 Task: Find connections with filter location Mingguang with filter topic #sustainabilitywith filter profile language Potuguese with filter current company Infiniti Research Ltd. with filter school Swami Vivekananda Subharti University, Meerut with filter industry Services for Renewable Energy with filter service category Video Editing with filter keywords title Customer Service Manager
Action: Mouse moved to (321, 230)
Screenshot: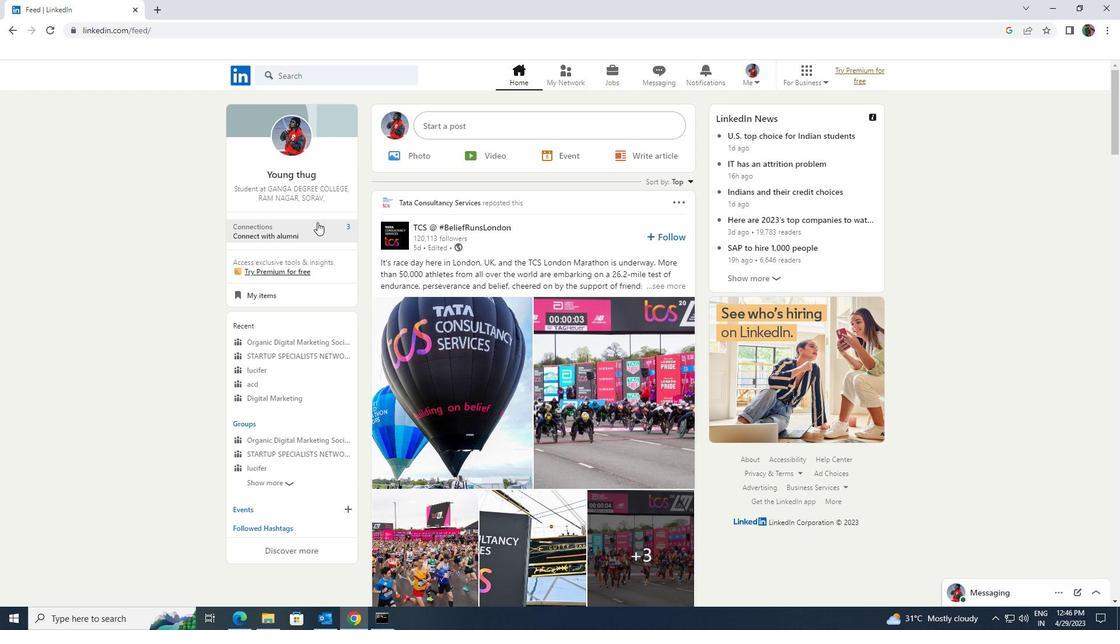 
Action: Mouse pressed left at (321, 230)
Screenshot: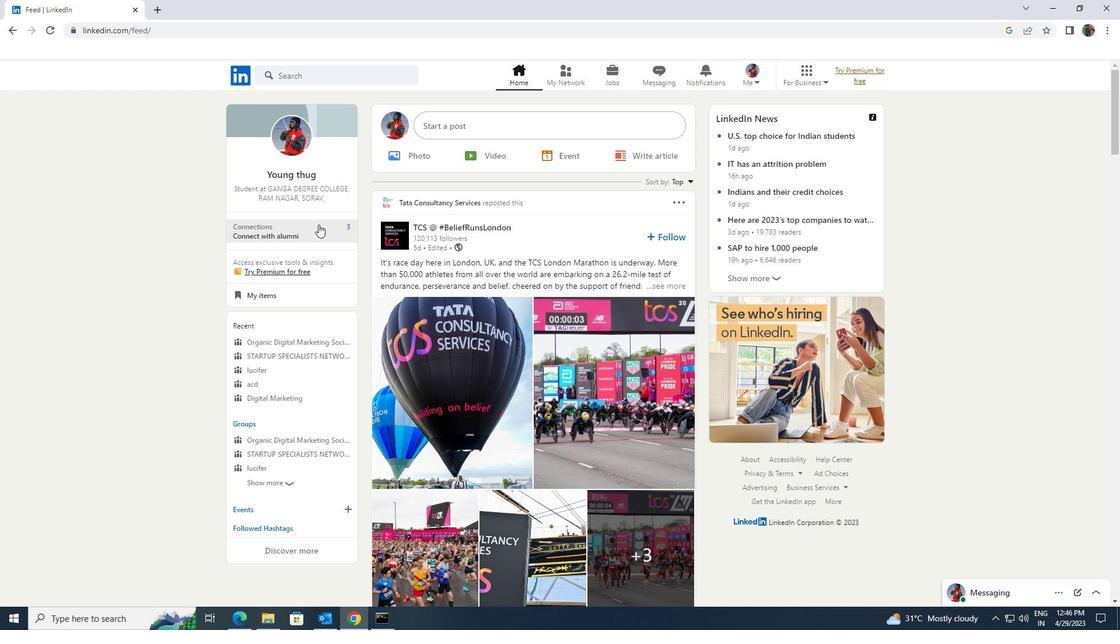 
Action: Mouse moved to (370, 134)
Screenshot: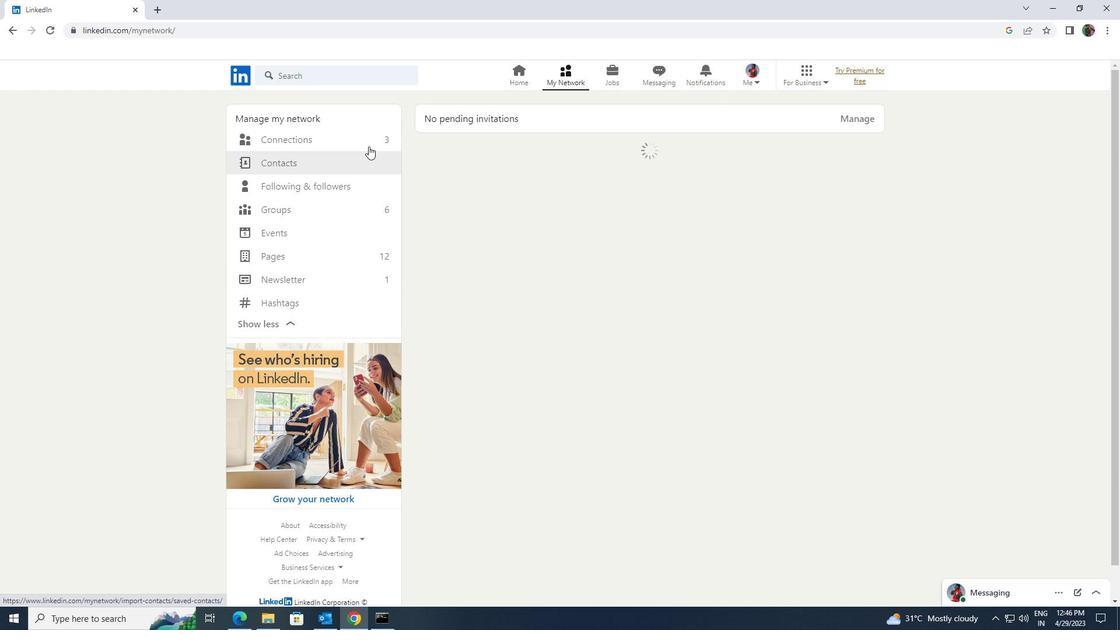 
Action: Mouse pressed left at (370, 134)
Screenshot: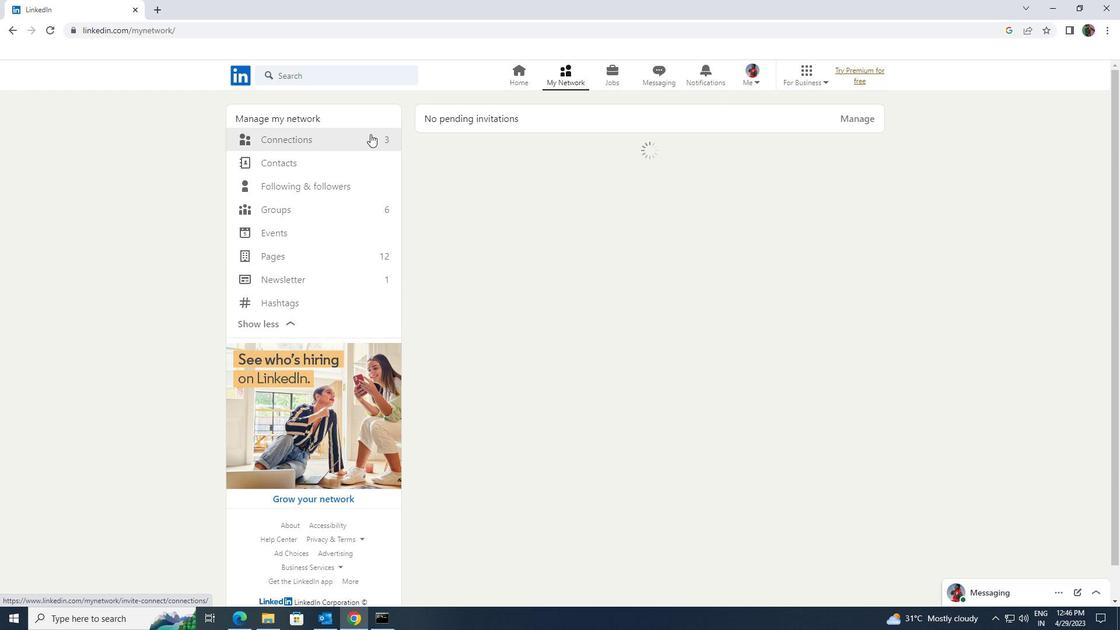 
Action: Mouse moved to (635, 141)
Screenshot: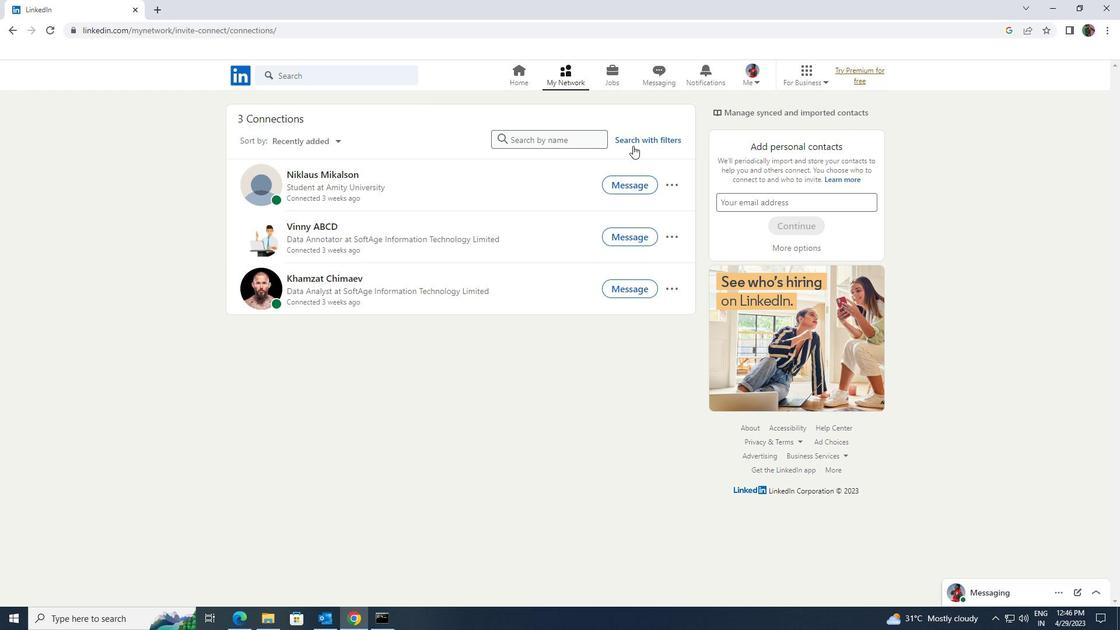 
Action: Mouse pressed left at (635, 141)
Screenshot: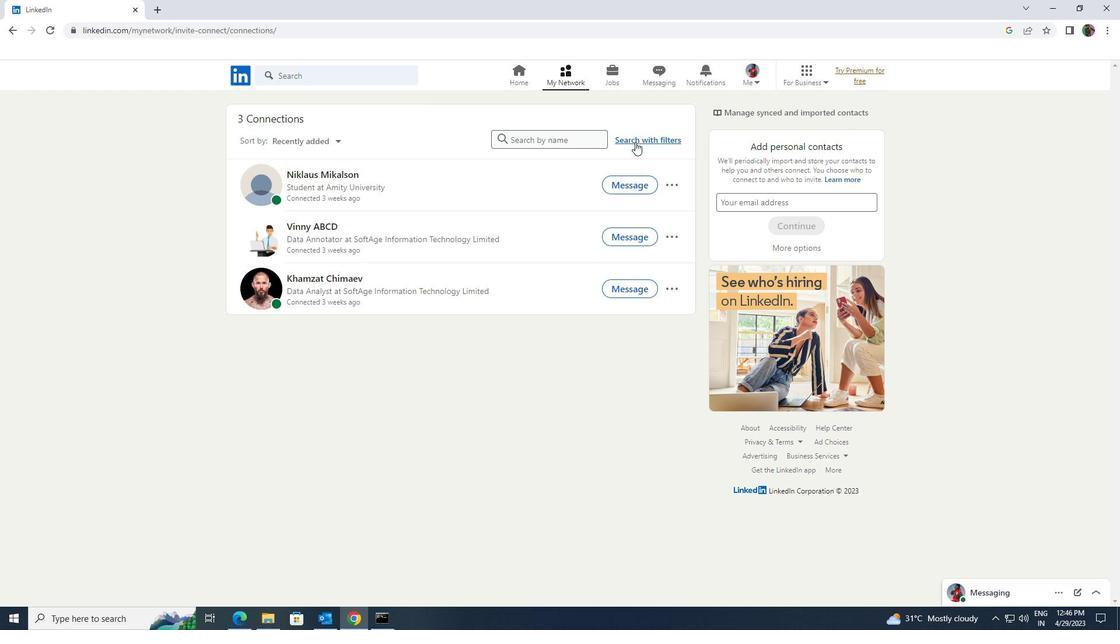 
Action: Mouse moved to (602, 110)
Screenshot: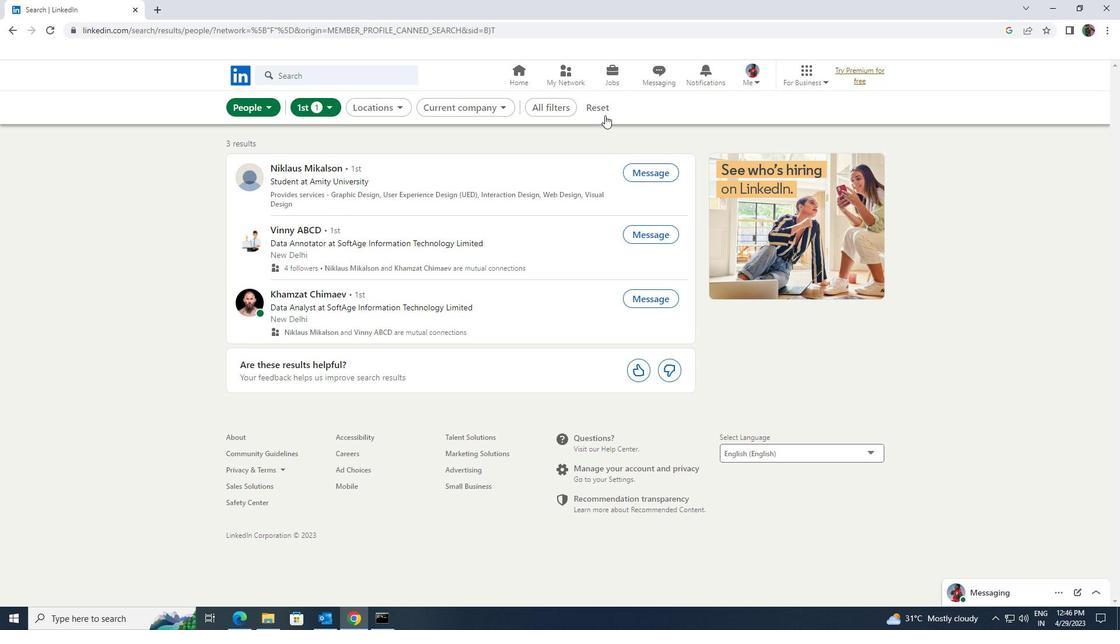 
Action: Mouse pressed left at (602, 110)
Screenshot: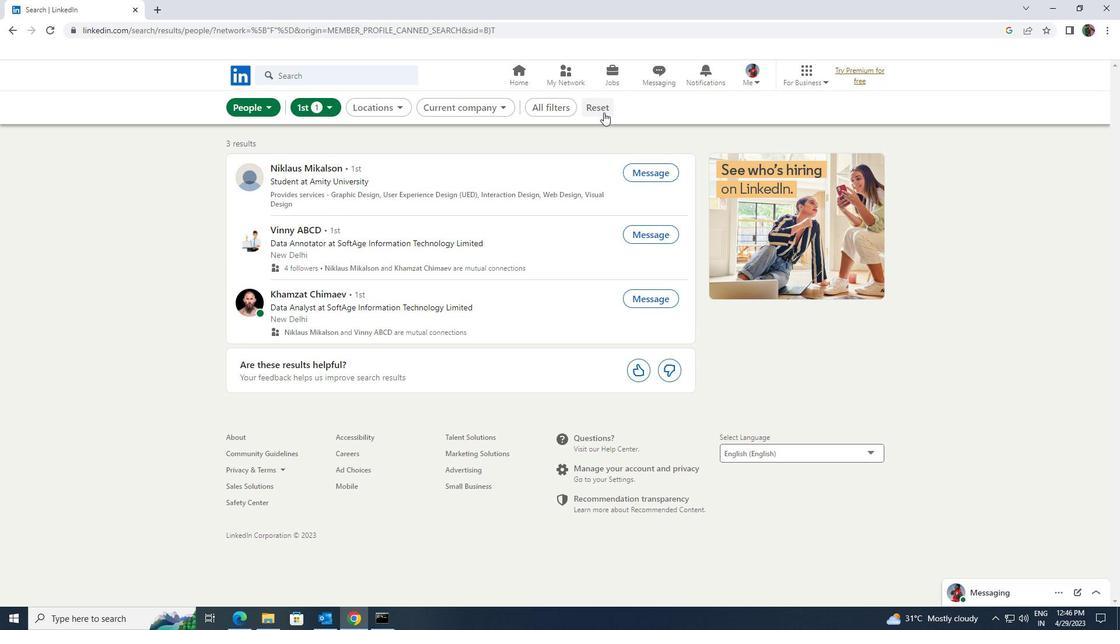 
Action: Mouse moved to (580, 106)
Screenshot: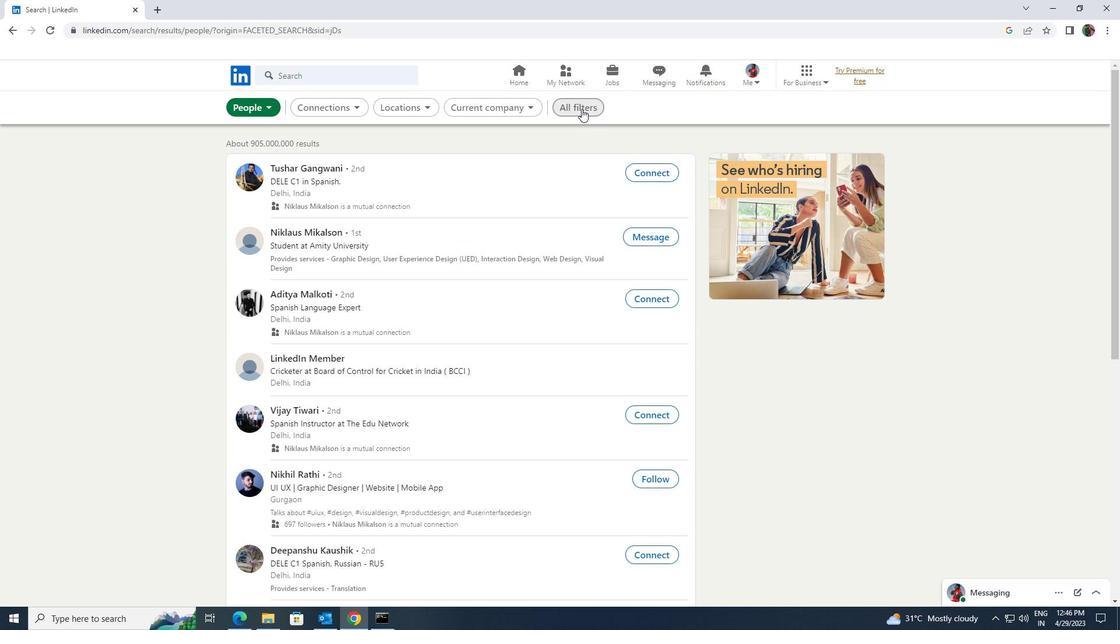 
Action: Mouse pressed left at (580, 106)
Screenshot: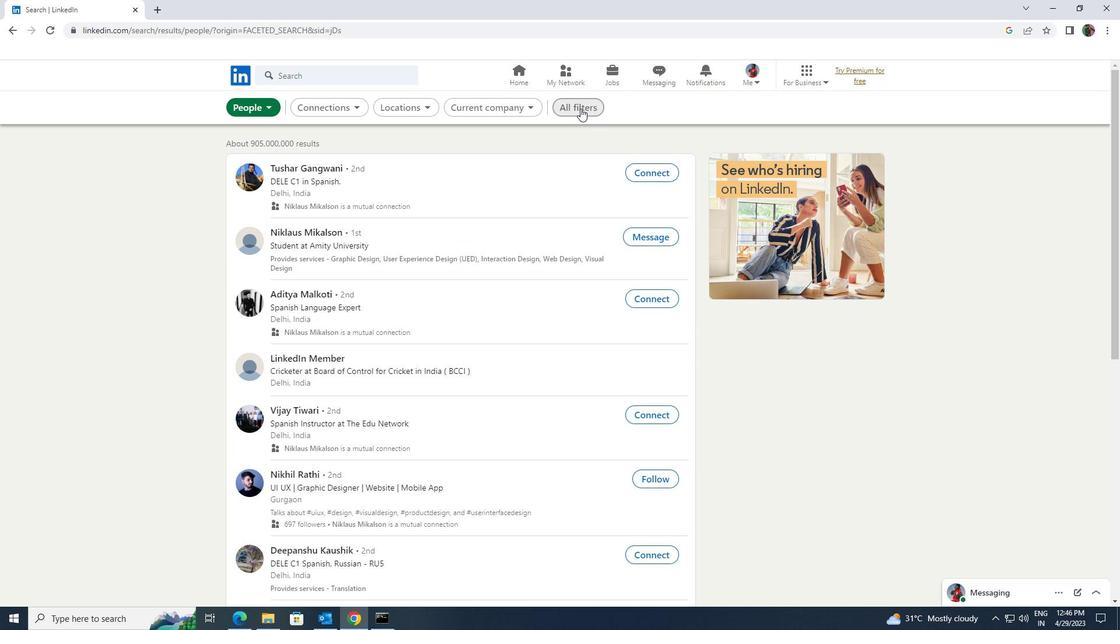 
Action: Mouse moved to (863, 387)
Screenshot: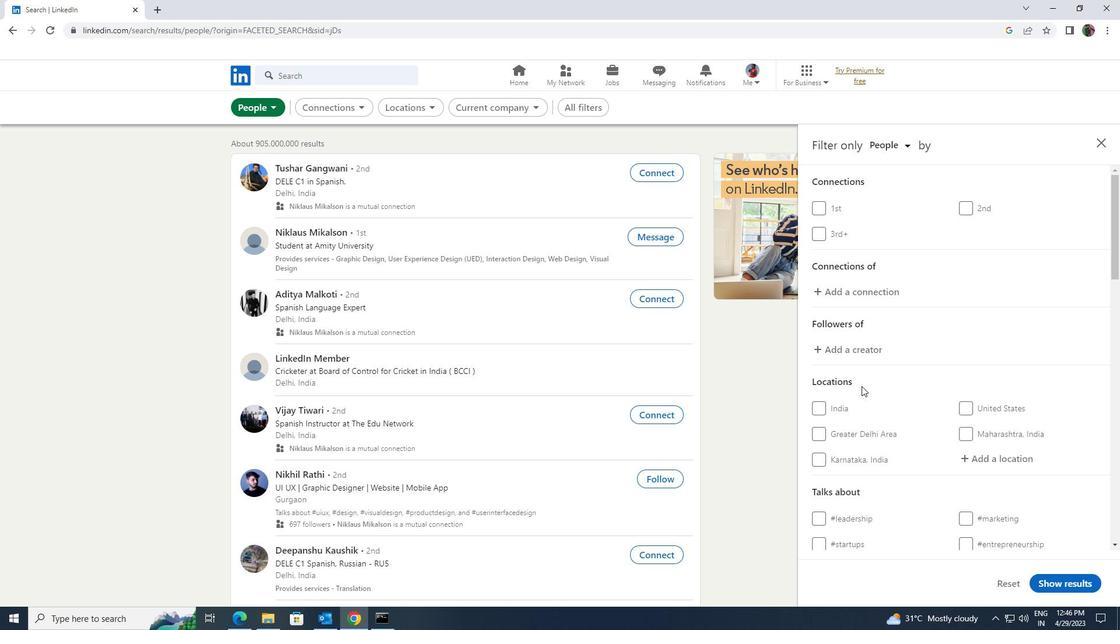 
Action: Mouse scrolled (863, 386) with delta (0, 0)
Screenshot: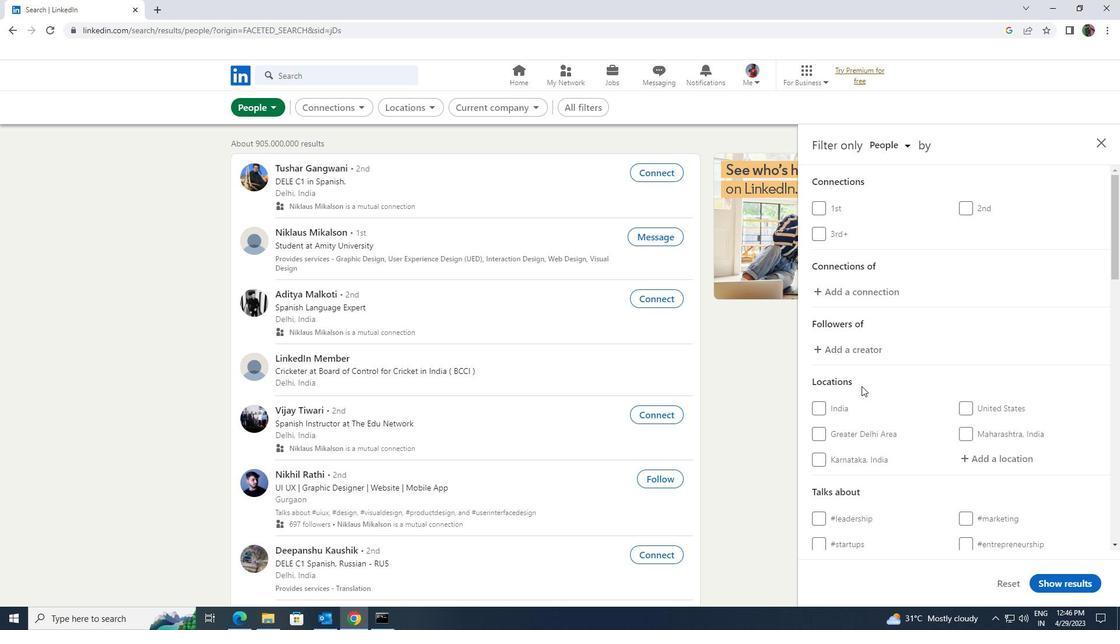 
Action: Mouse scrolled (863, 386) with delta (0, 0)
Screenshot: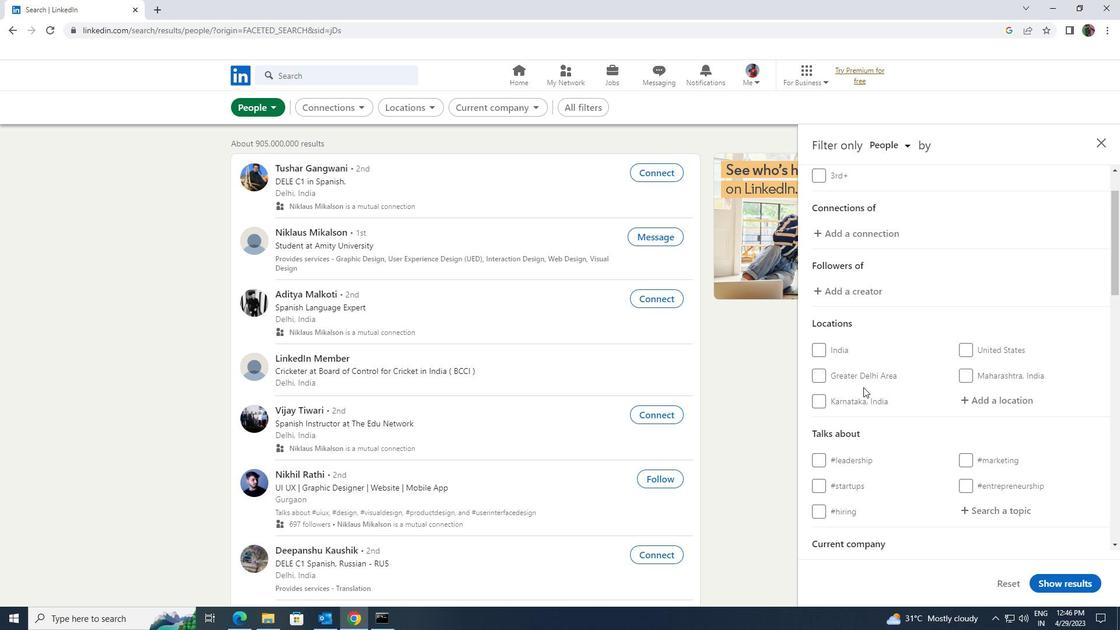
Action: Mouse moved to (975, 342)
Screenshot: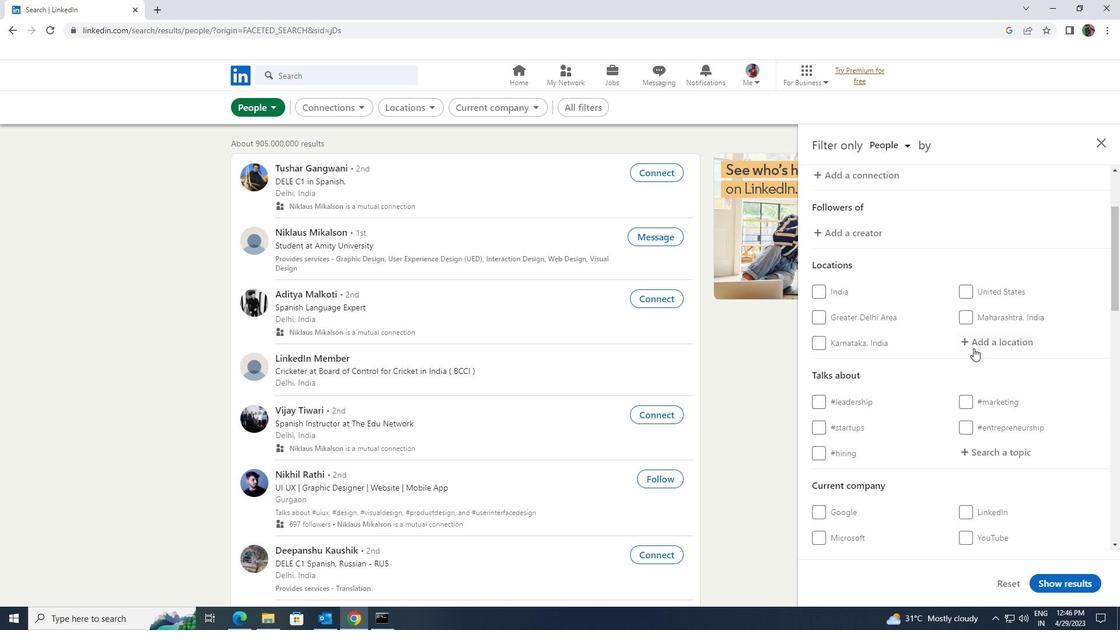 
Action: Mouse pressed left at (975, 342)
Screenshot: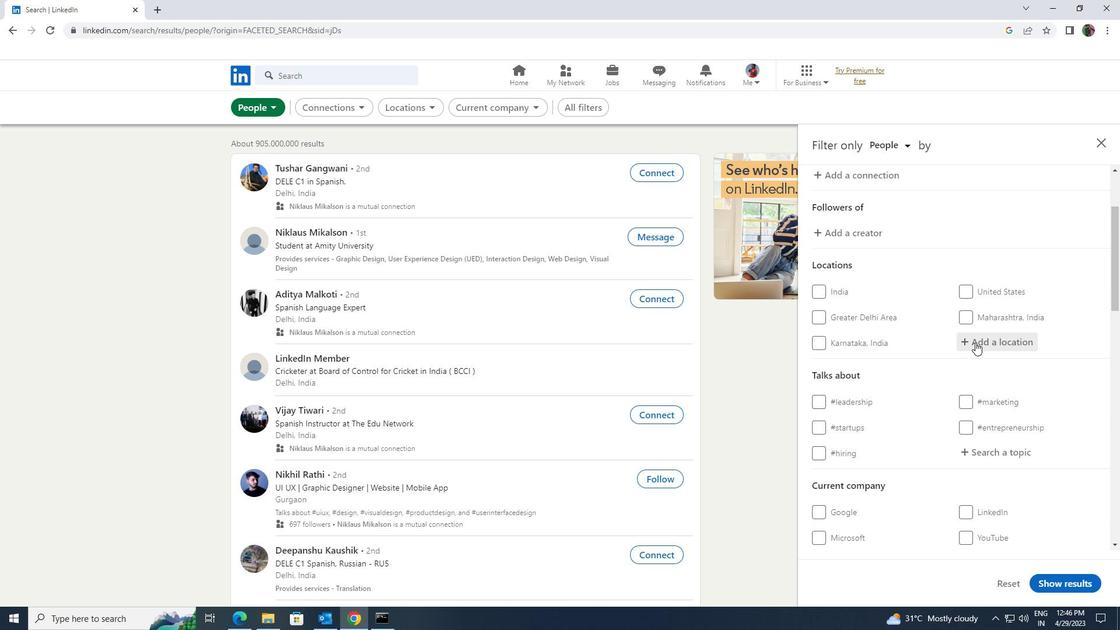 
Action: Key pressed <Key.shift>MINGGUANG
Screenshot: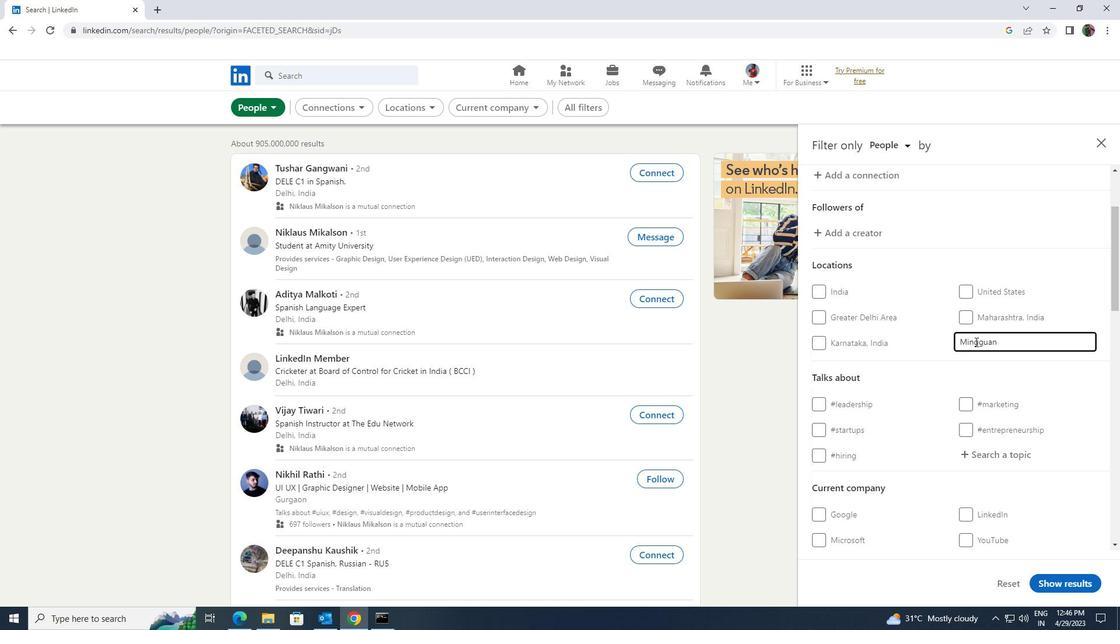 
Action: Mouse moved to (1016, 451)
Screenshot: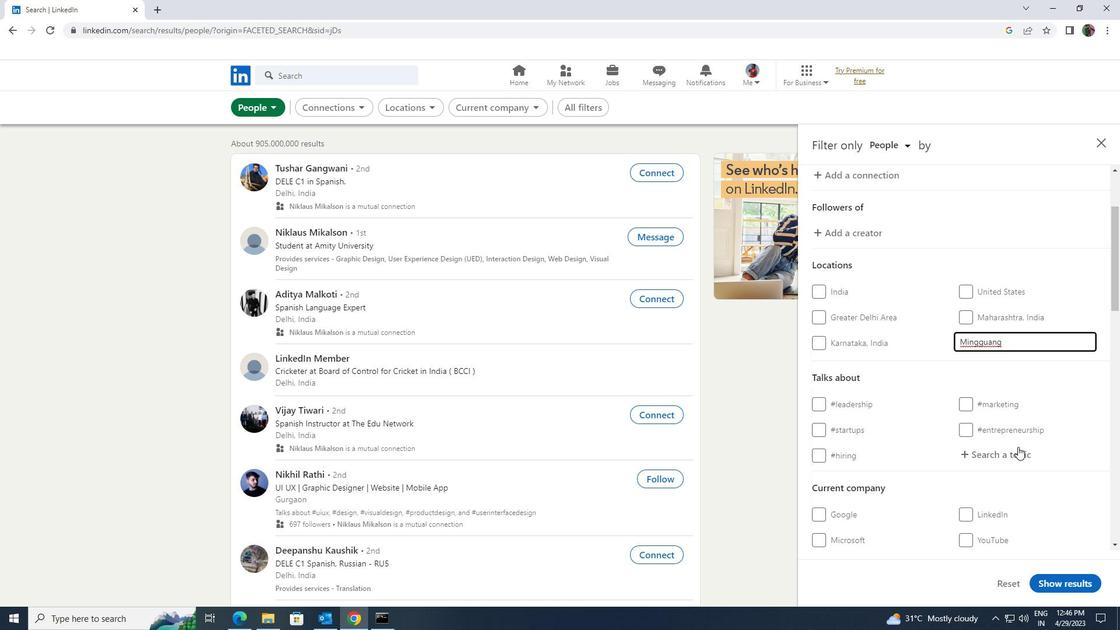 
Action: Mouse pressed left at (1016, 451)
Screenshot: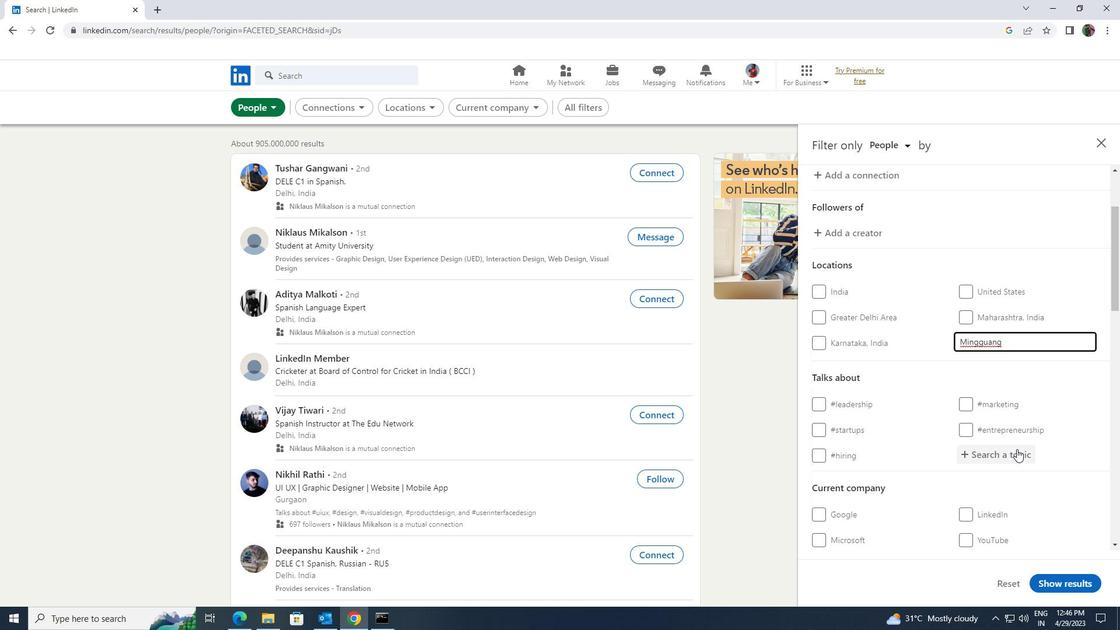 
Action: Key pressed <Key.shift>SUSTAI
Screenshot: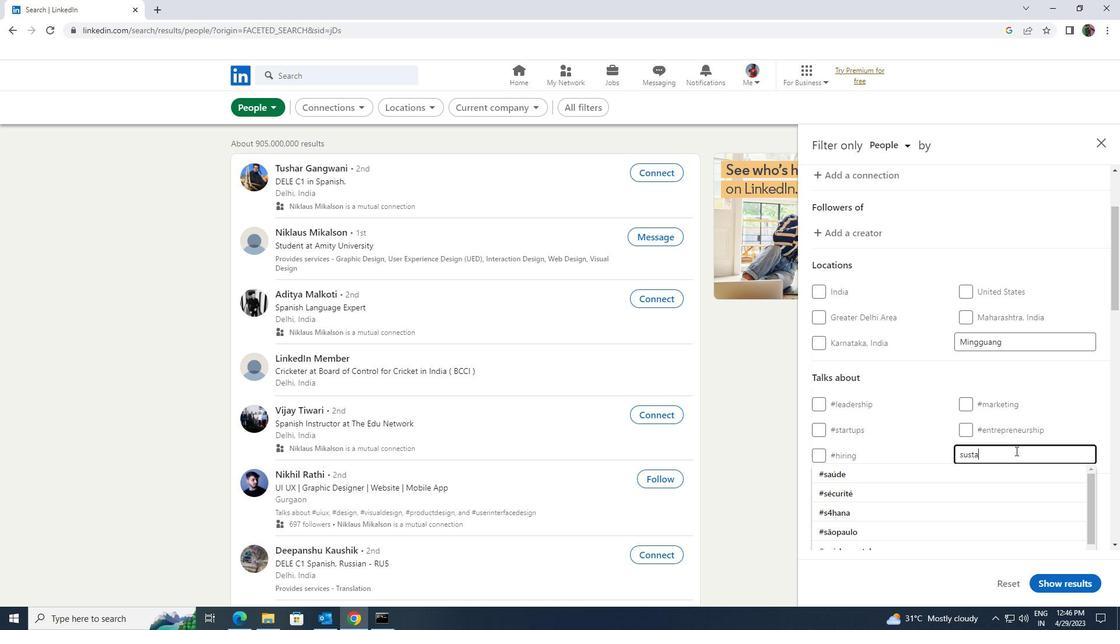 
Action: Mouse moved to (1003, 468)
Screenshot: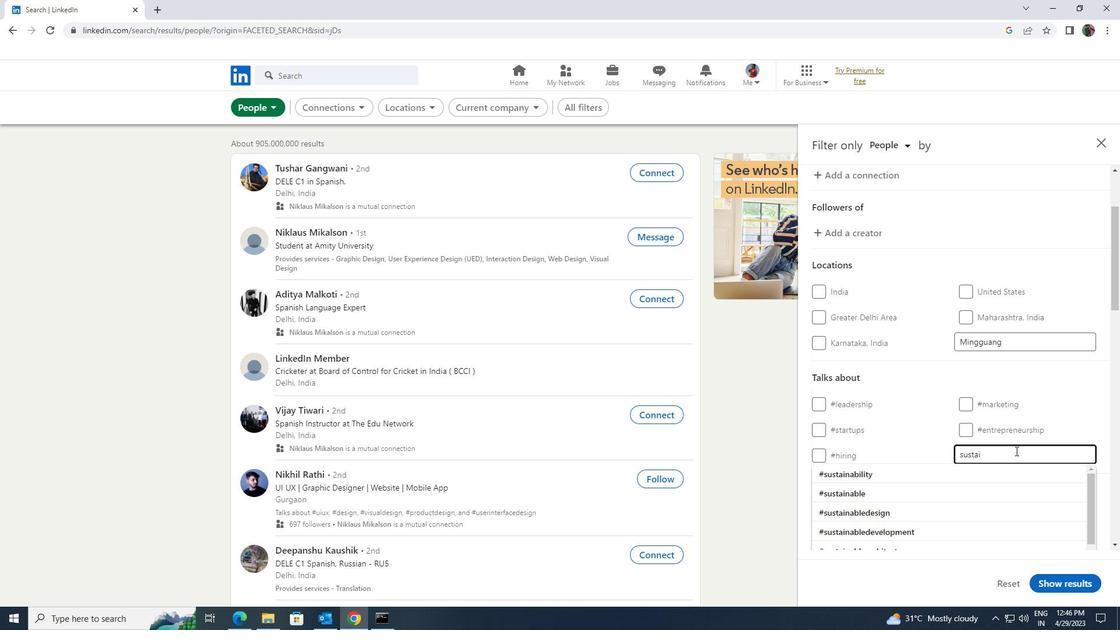 
Action: Mouse pressed left at (1003, 468)
Screenshot: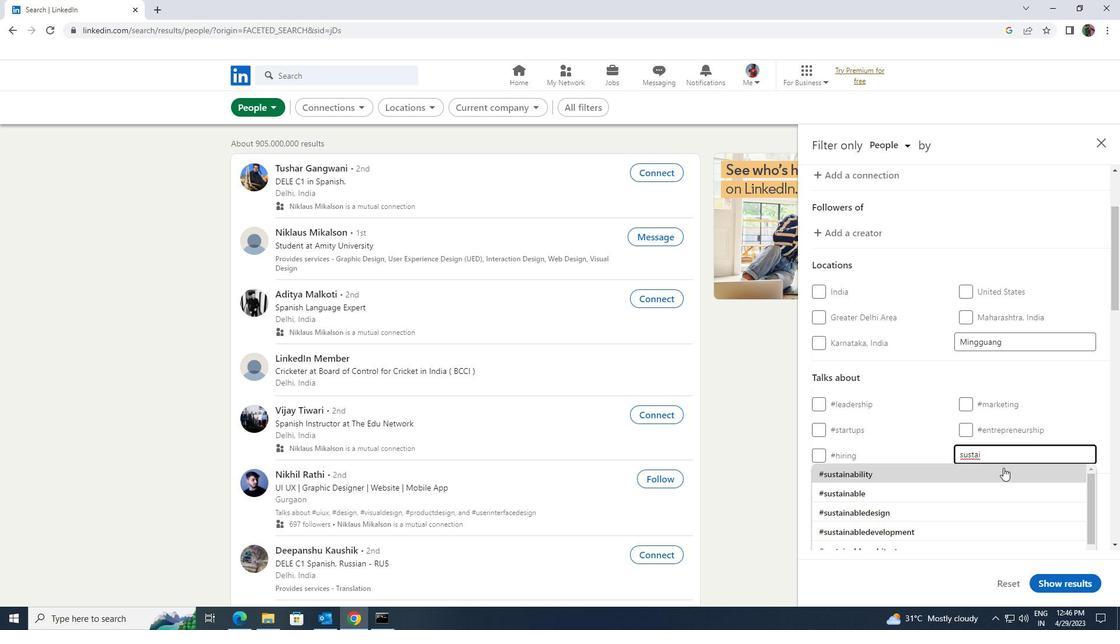 
Action: Mouse scrolled (1003, 467) with delta (0, 0)
Screenshot: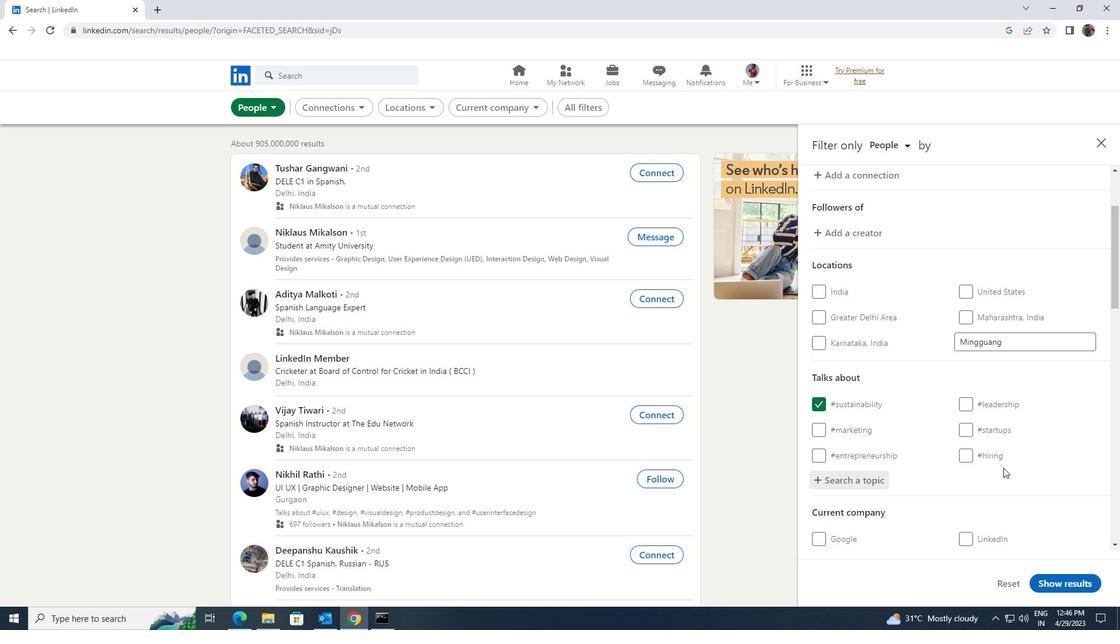 
Action: Mouse scrolled (1003, 467) with delta (0, 0)
Screenshot: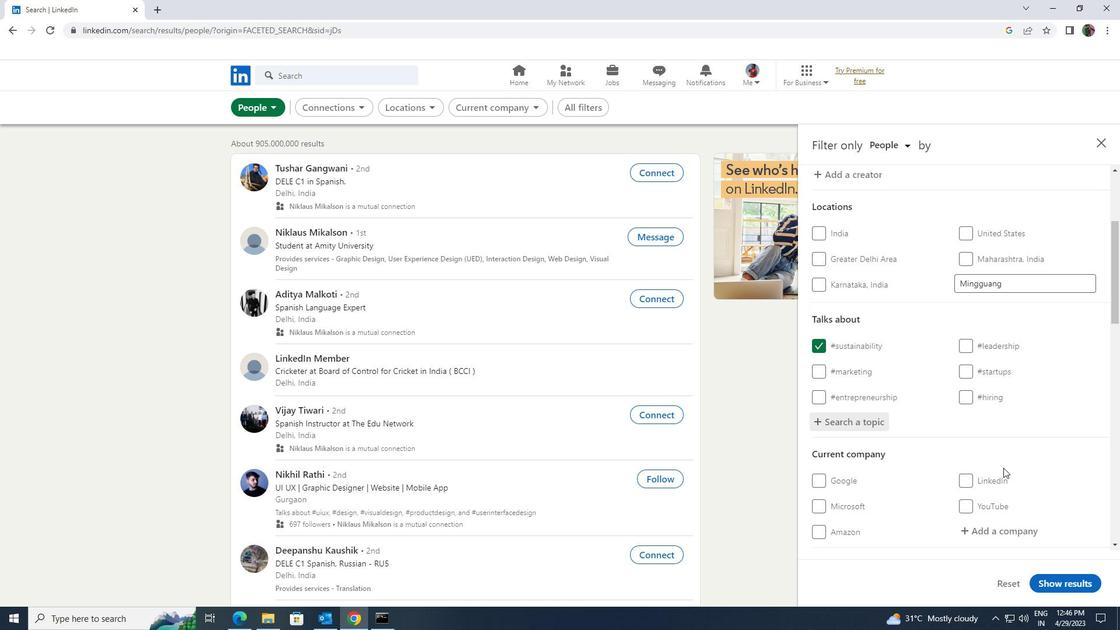 
Action: Mouse scrolled (1003, 467) with delta (0, 0)
Screenshot: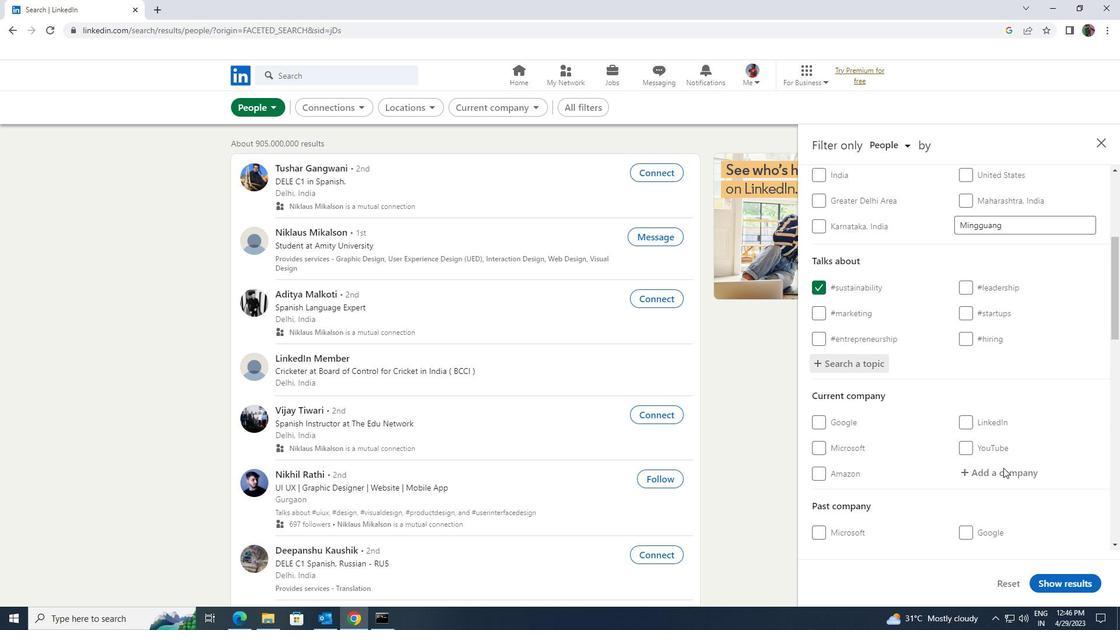 
Action: Mouse scrolled (1003, 467) with delta (0, 0)
Screenshot: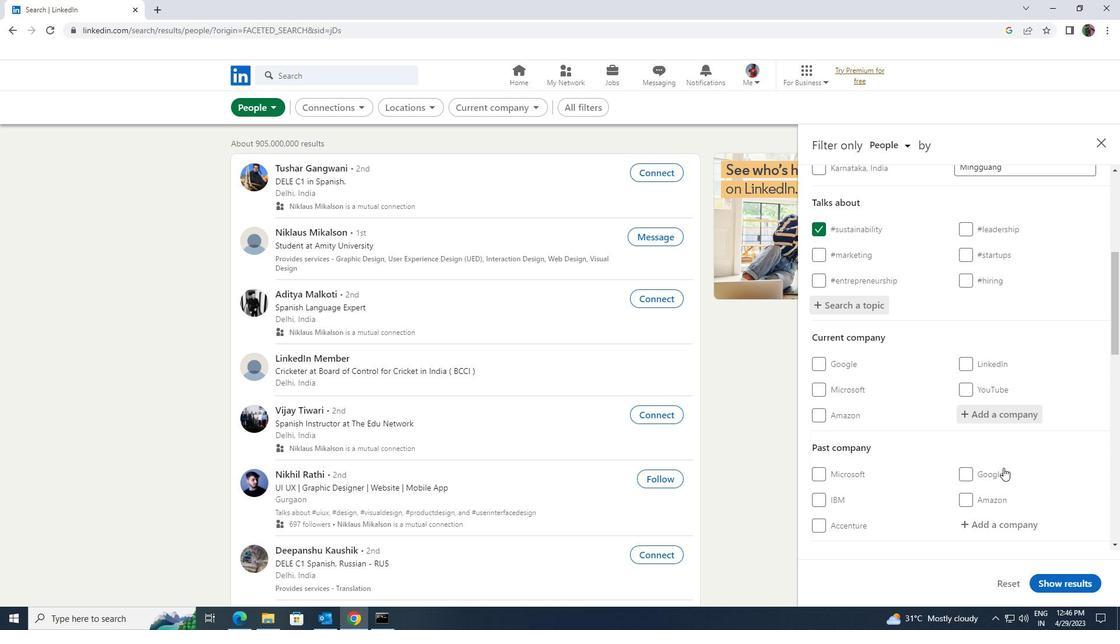 
Action: Mouse moved to (1003, 468)
Screenshot: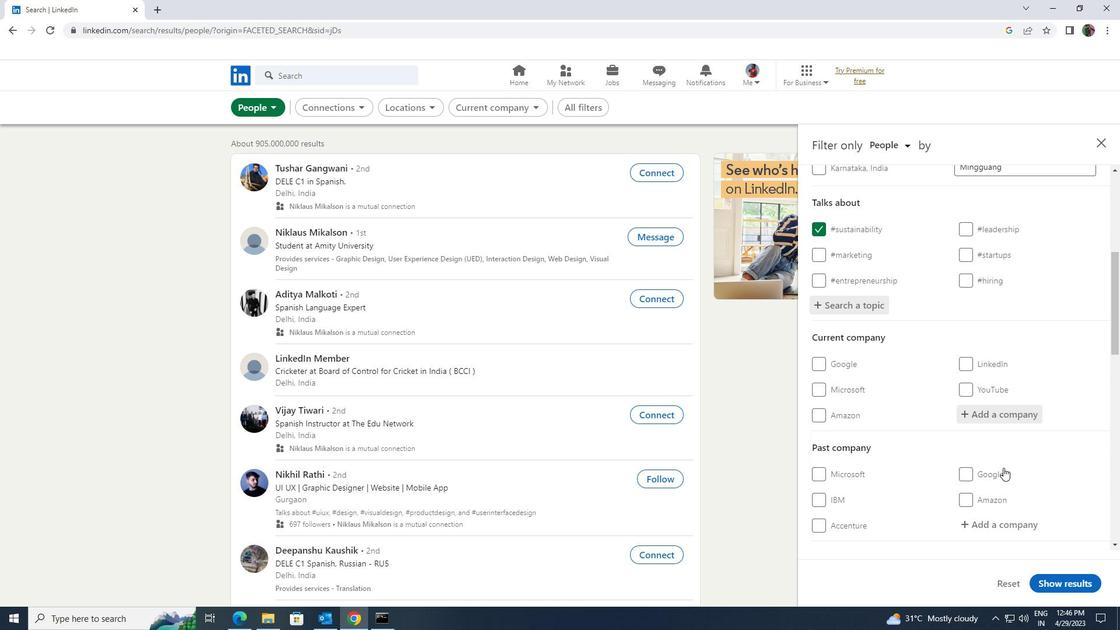 
Action: Mouse scrolled (1003, 467) with delta (0, 0)
Screenshot: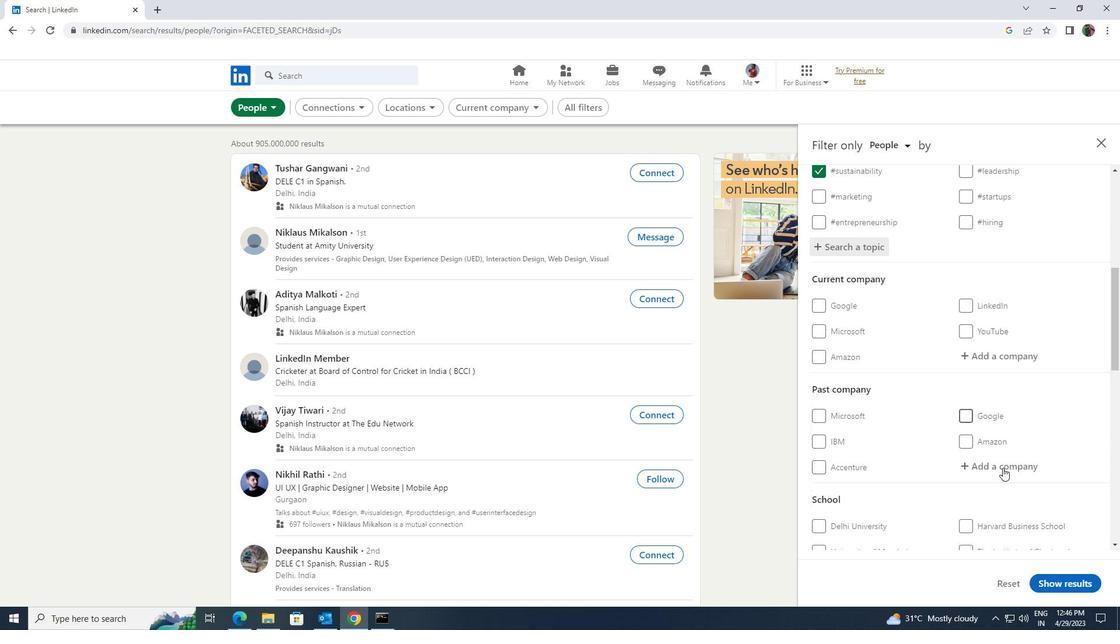 
Action: Mouse scrolled (1003, 467) with delta (0, 0)
Screenshot: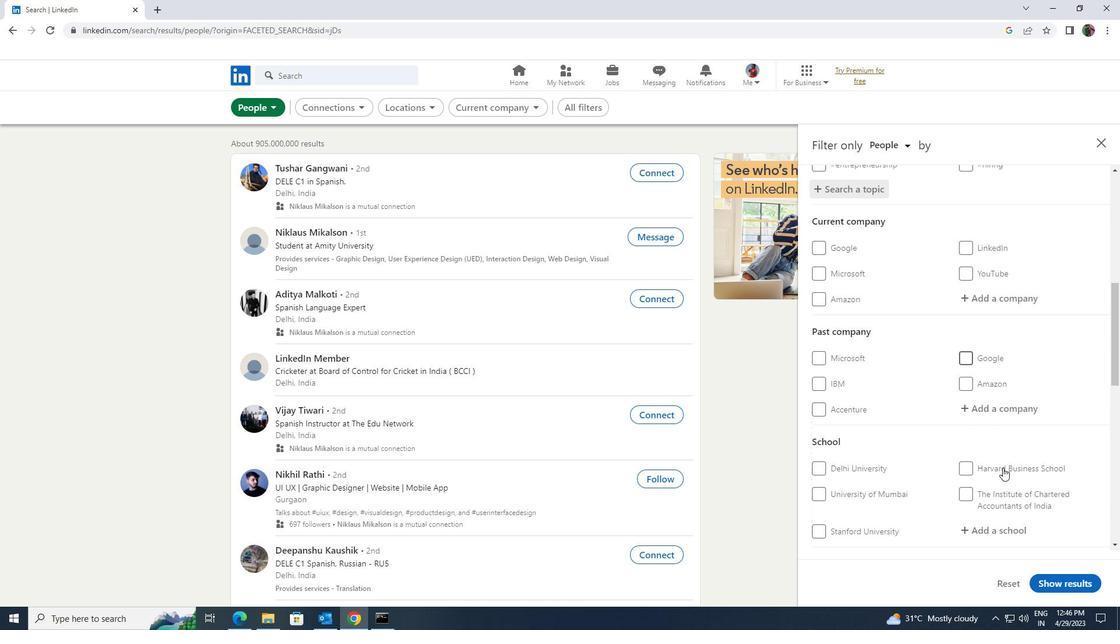 
Action: Mouse moved to (1002, 468)
Screenshot: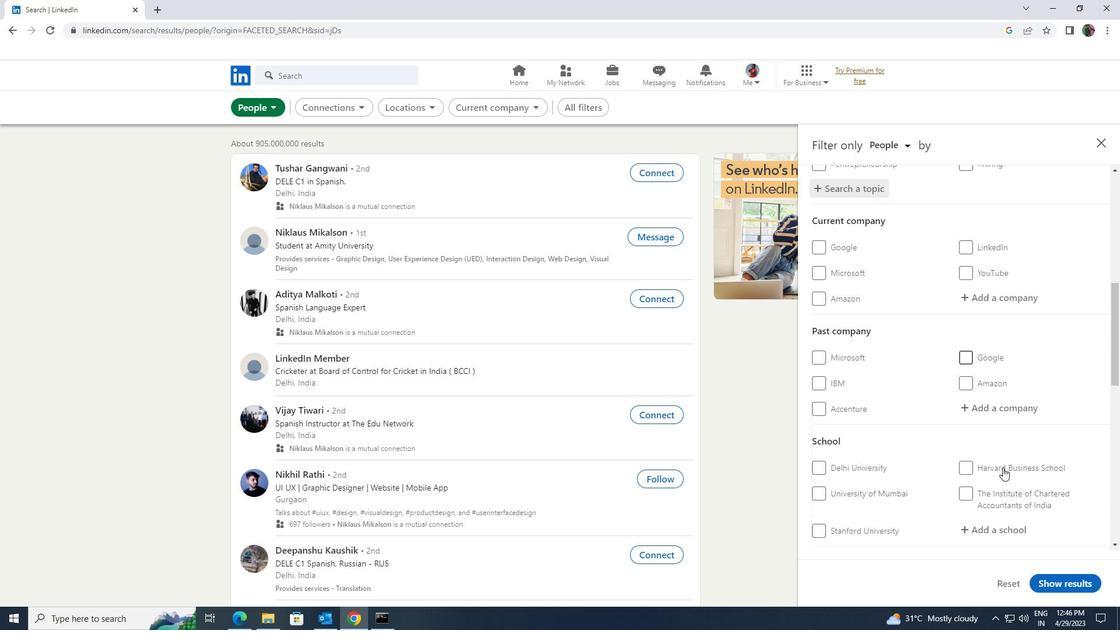 
Action: Mouse scrolled (1002, 468) with delta (0, 0)
Screenshot: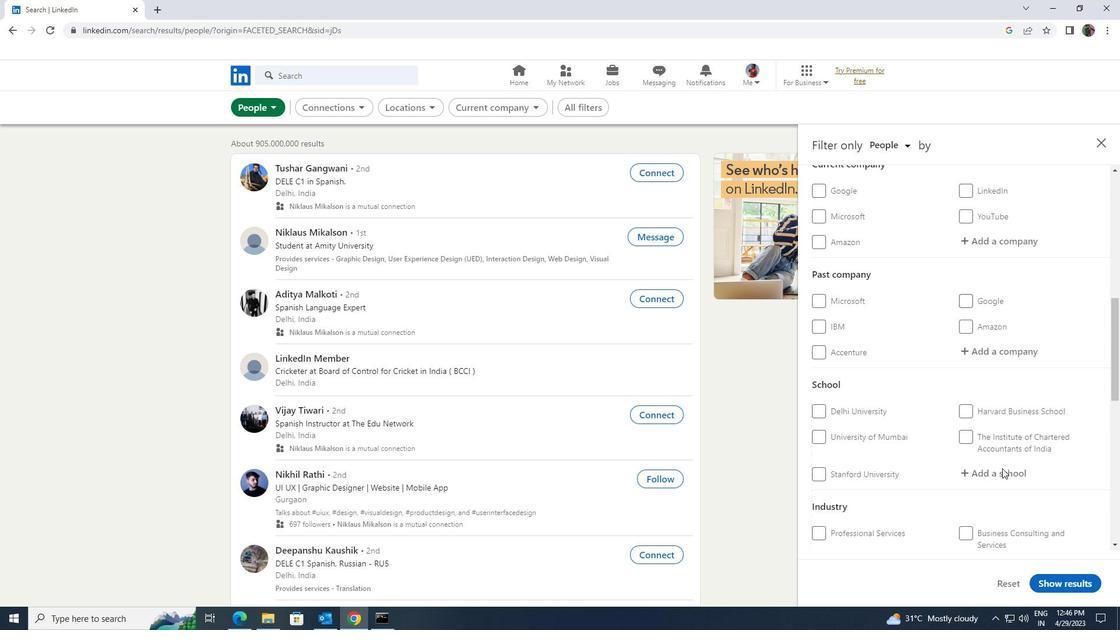 
Action: Mouse scrolled (1002, 468) with delta (0, 0)
Screenshot: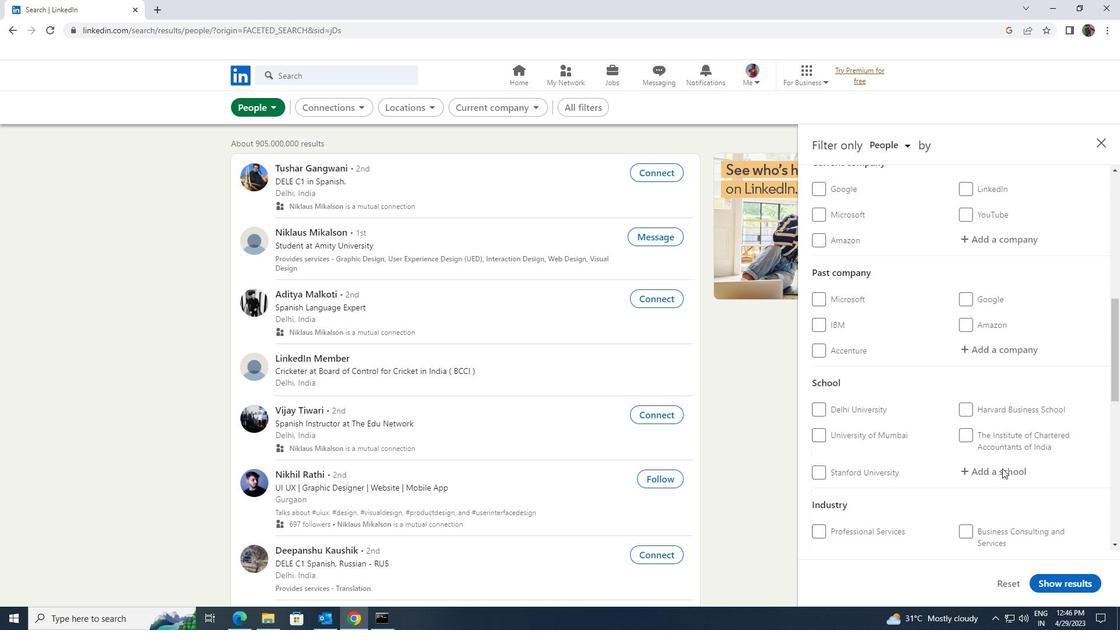 
Action: Mouse moved to (1001, 469)
Screenshot: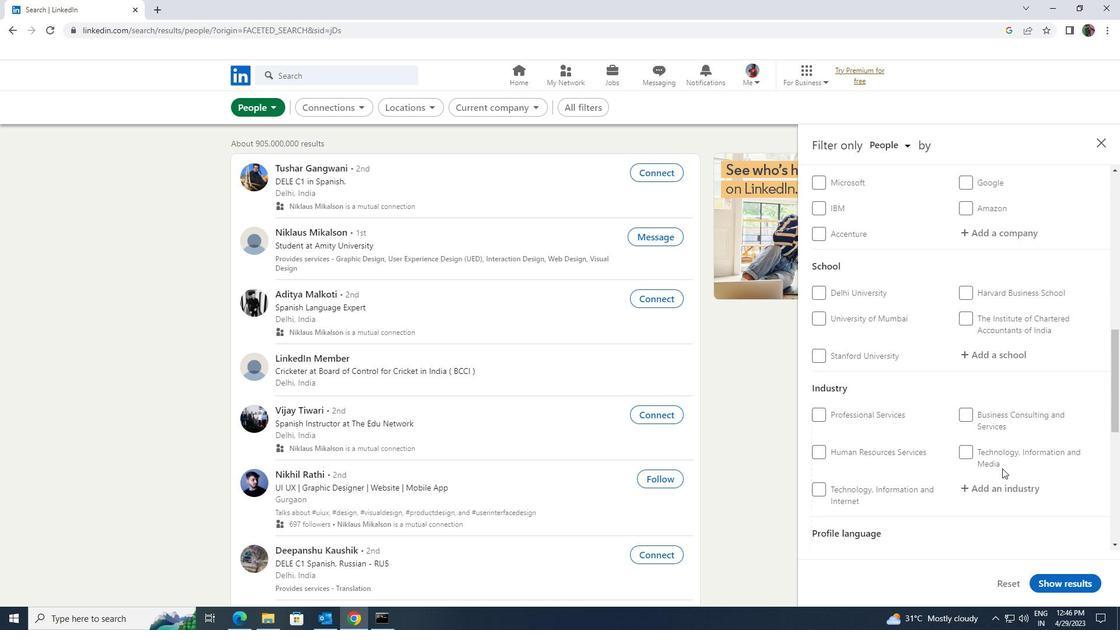 
Action: Mouse scrolled (1001, 469) with delta (0, 0)
Screenshot: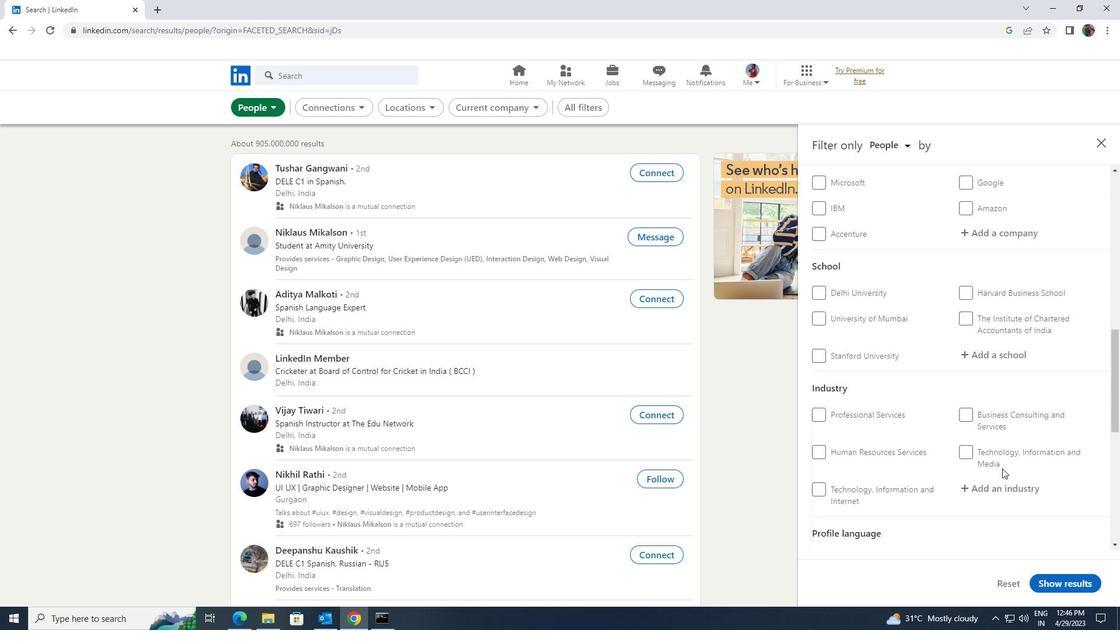 
Action: Mouse scrolled (1001, 469) with delta (0, 0)
Screenshot: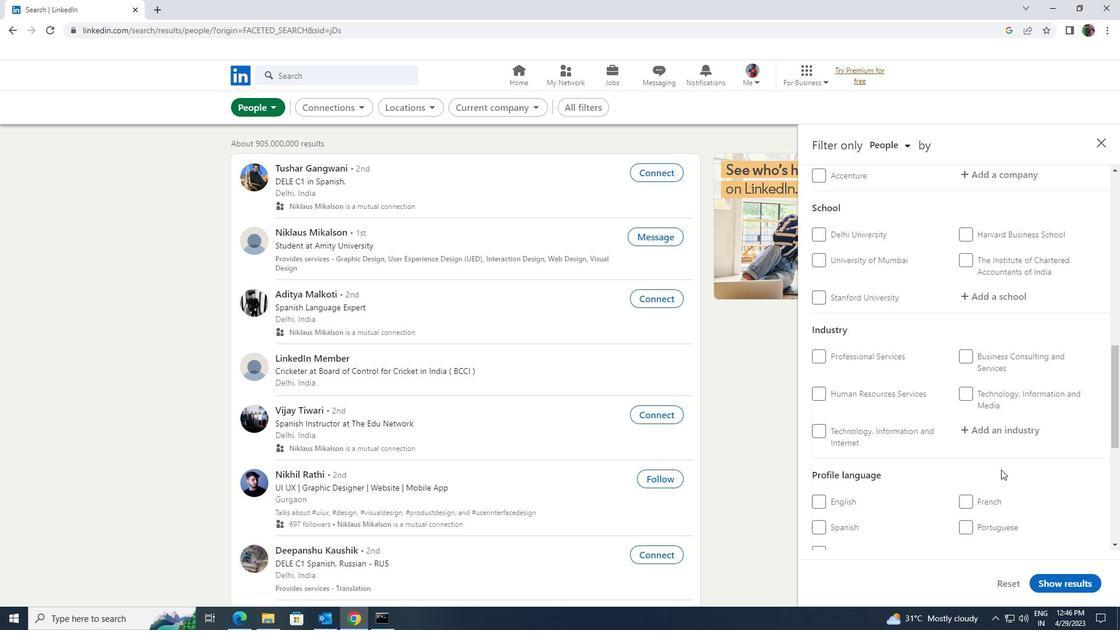 
Action: Mouse scrolled (1001, 469) with delta (0, 0)
Screenshot: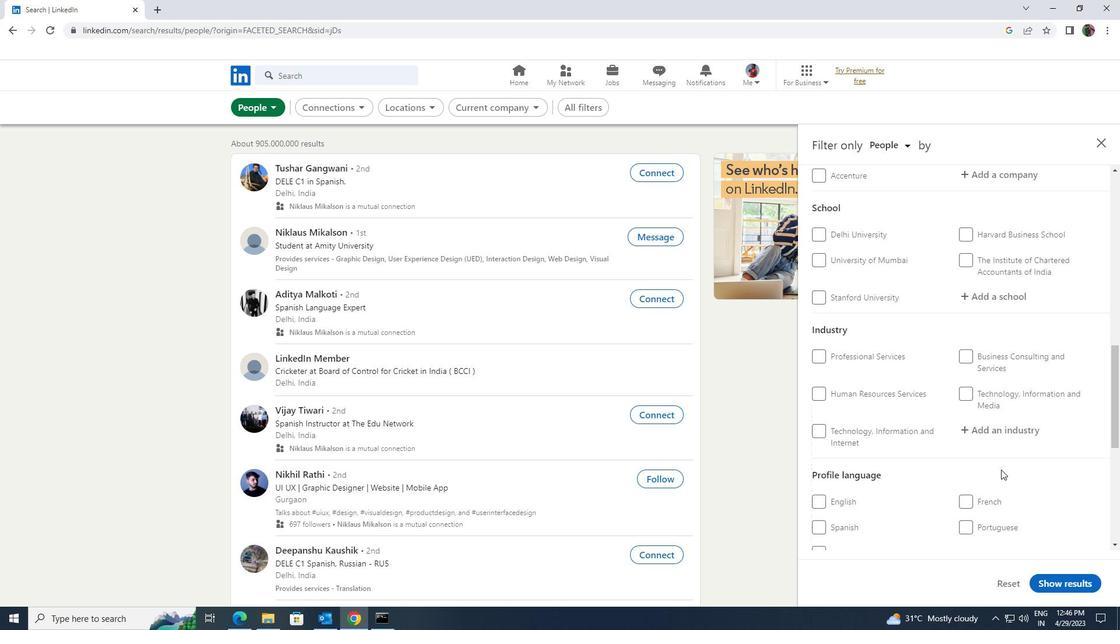 
Action: Mouse moved to (965, 417)
Screenshot: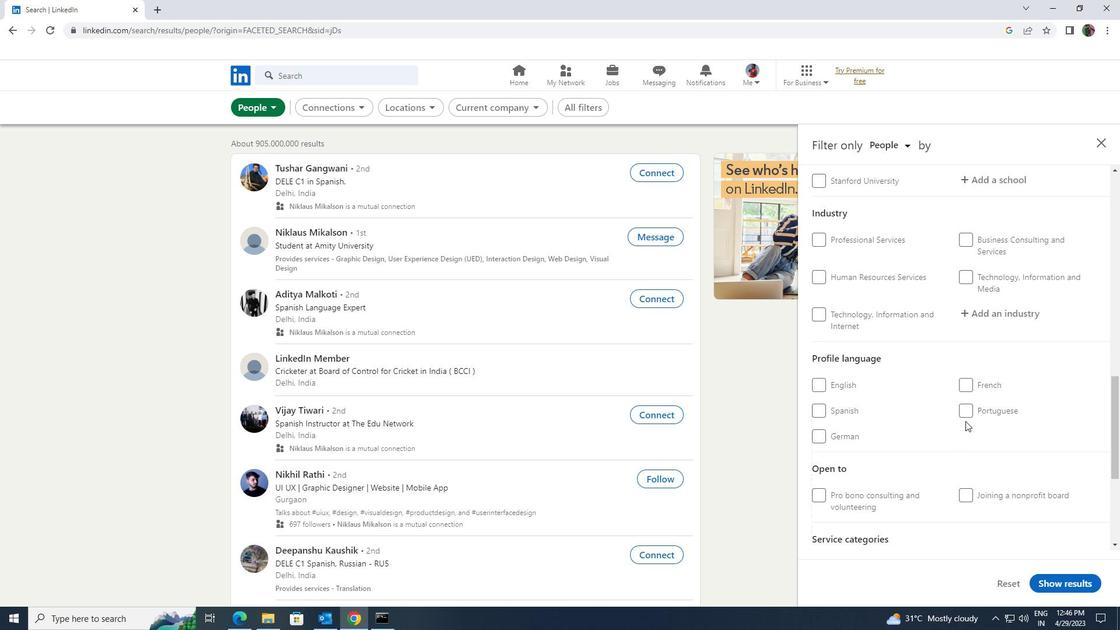 
Action: Mouse pressed left at (965, 417)
Screenshot: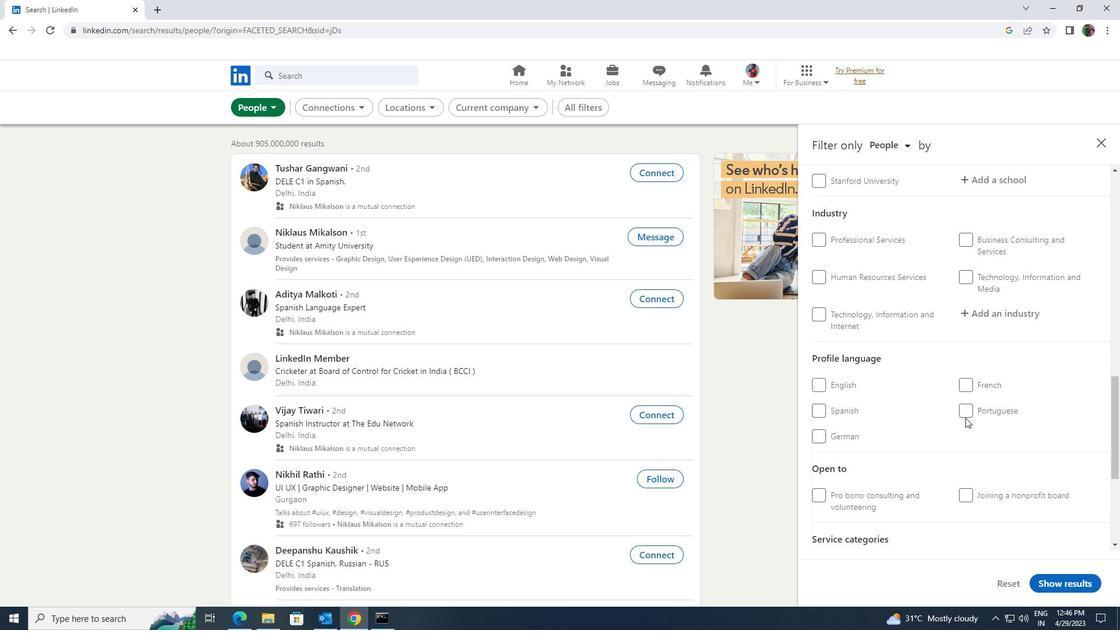 
Action: Mouse moved to (966, 411)
Screenshot: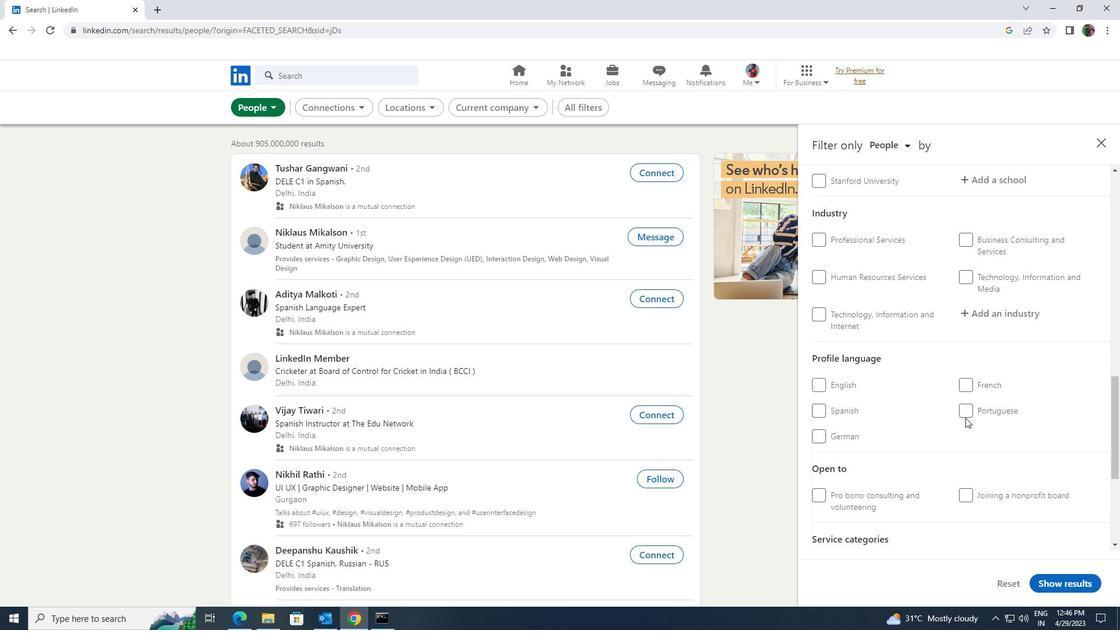 
Action: Mouse pressed left at (966, 411)
Screenshot: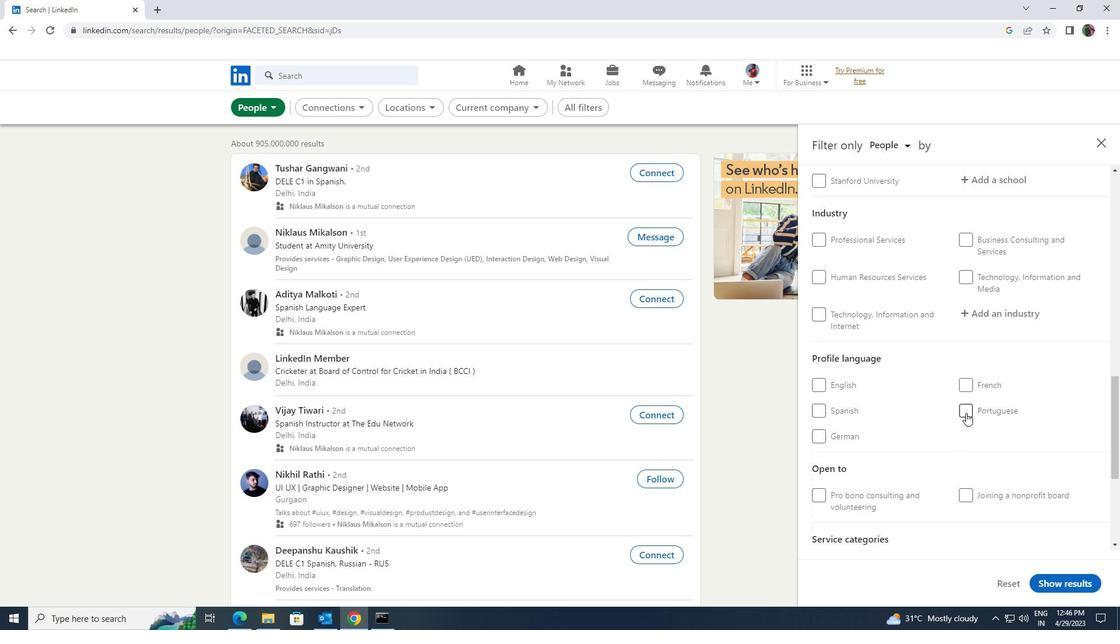 
Action: Mouse scrolled (966, 412) with delta (0, 0)
Screenshot: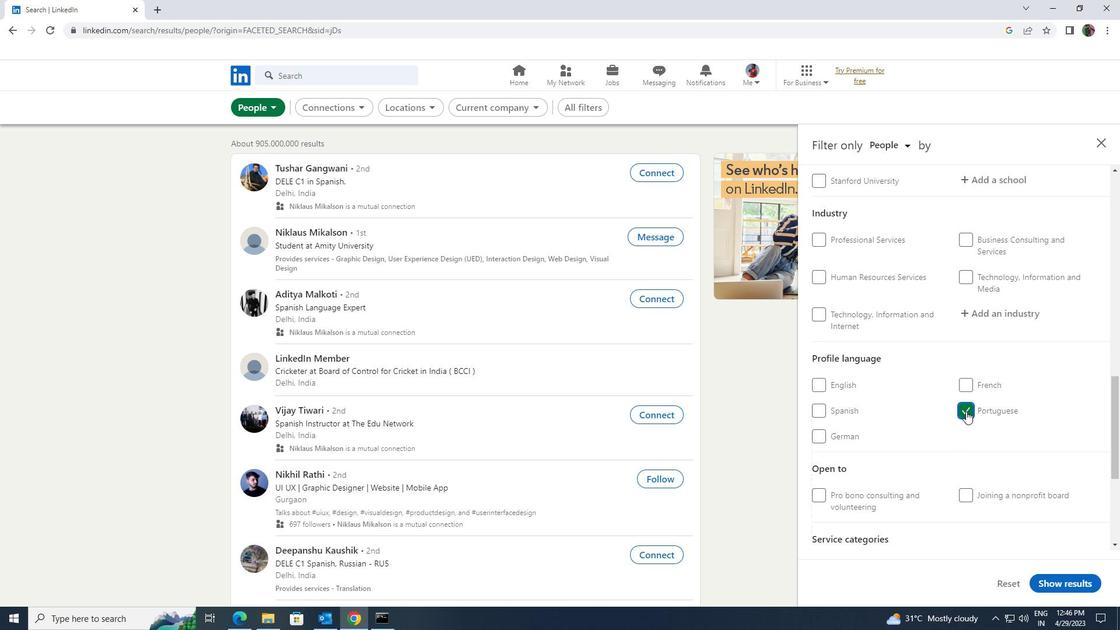 
Action: Mouse scrolled (966, 412) with delta (0, 0)
Screenshot: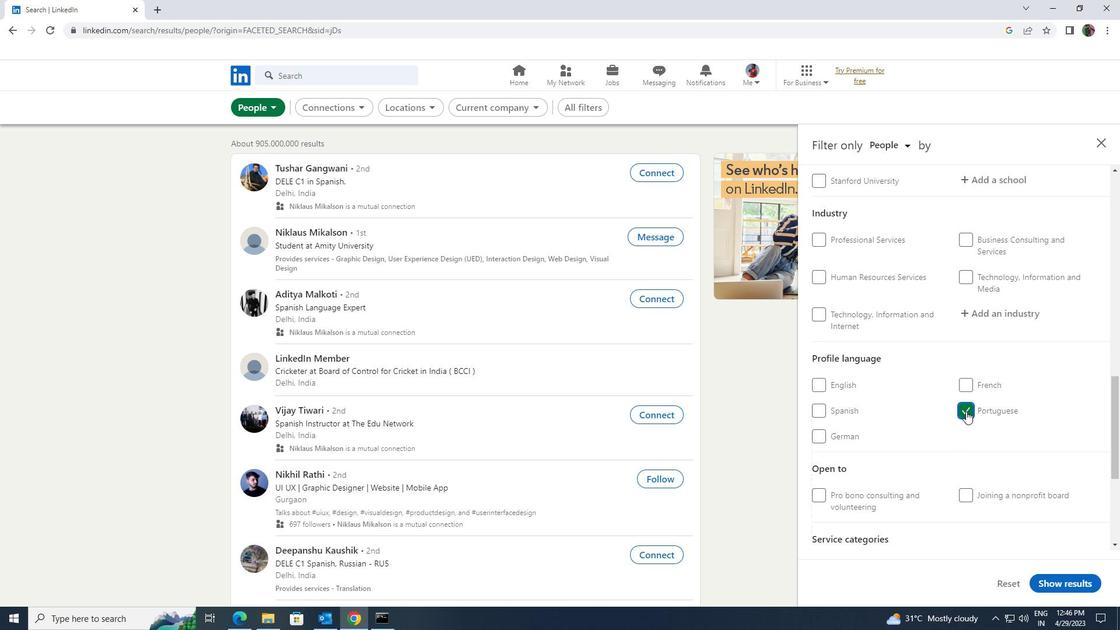 
Action: Mouse scrolled (966, 412) with delta (0, 0)
Screenshot: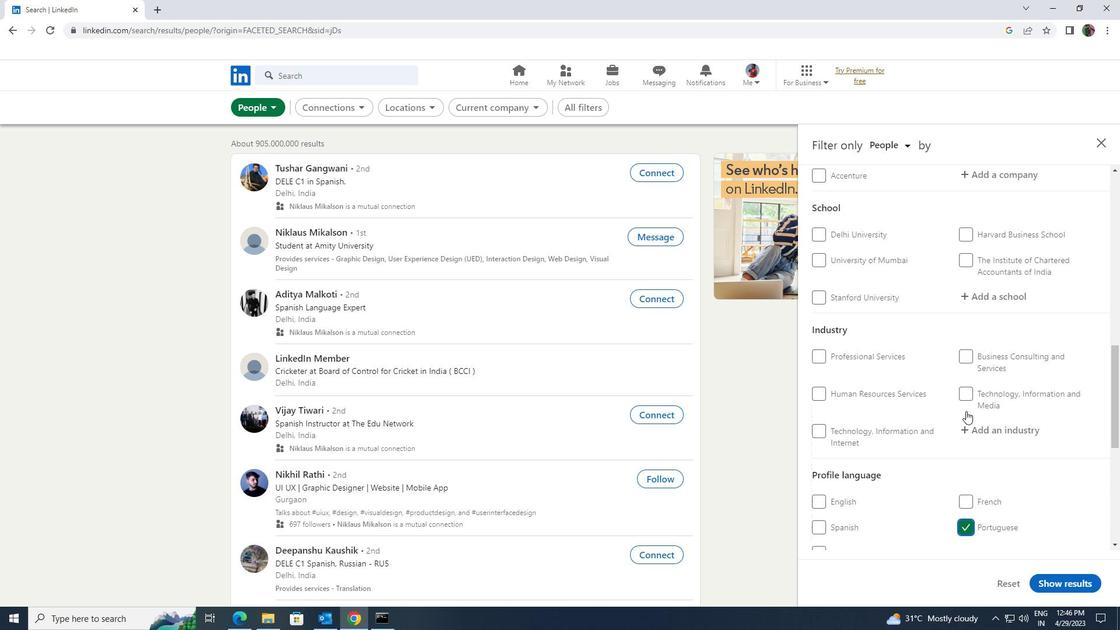 
Action: Mouse scrolled (966, 412) with delta (0, 0)
Screenshot: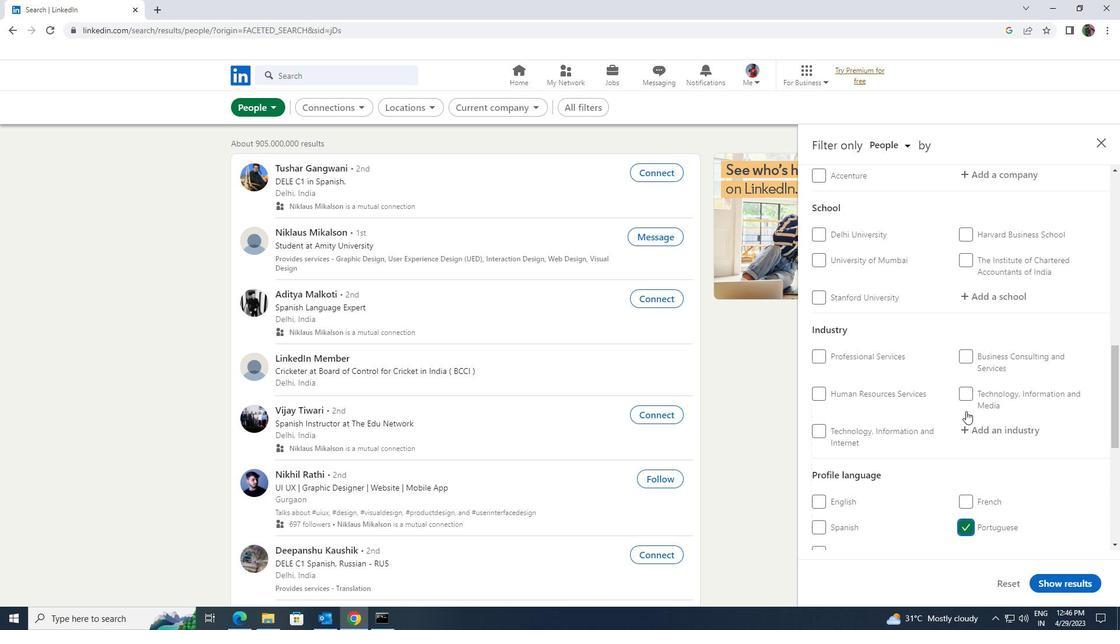 
Action: Mouse moved to (966, 411)
Screenshot: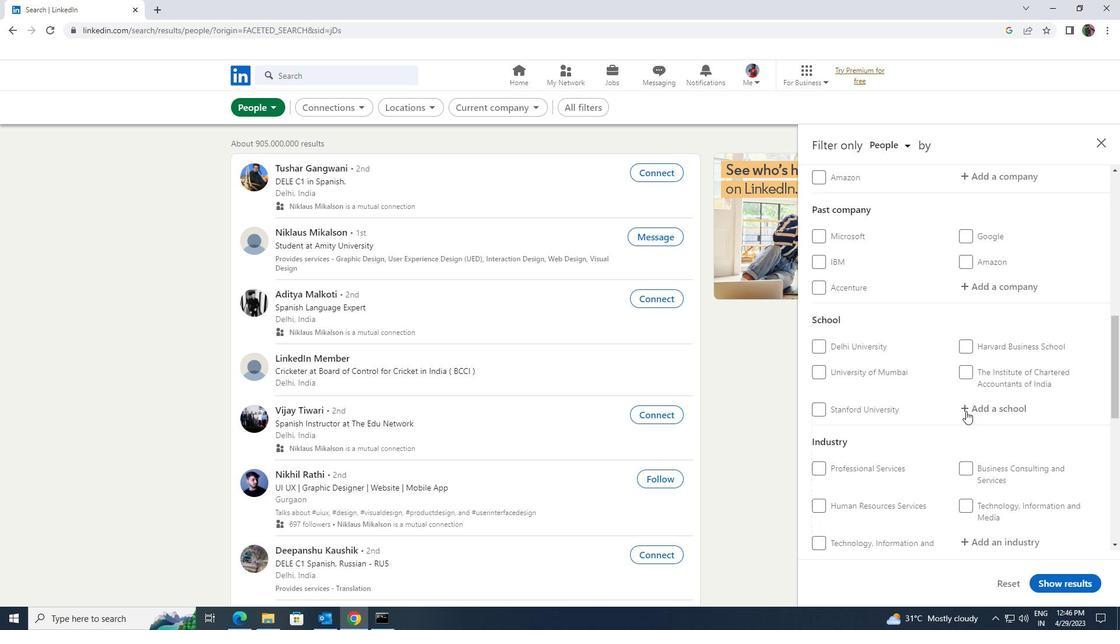 
Action: Mouse scrolled (966, 412) with delta (0, 0)
Screenshot: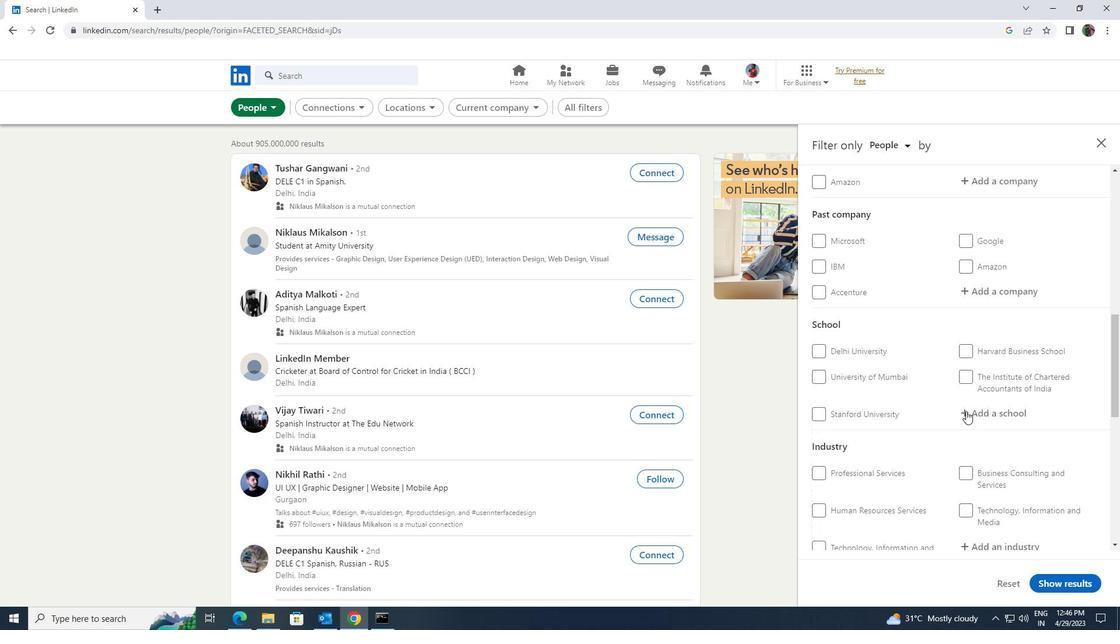 
Action: Mouse scrolled (966, 412) with delta (0, 0)
Screenshot: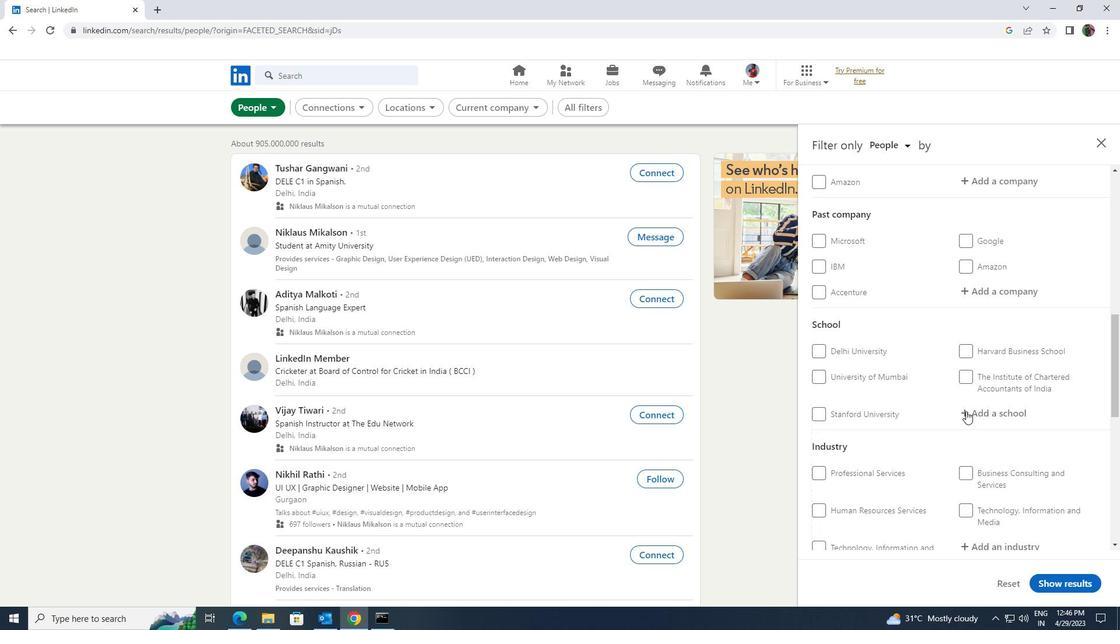 
Action: Mouse scrolled (966, 412) with delta (0, 0)
Screenshot: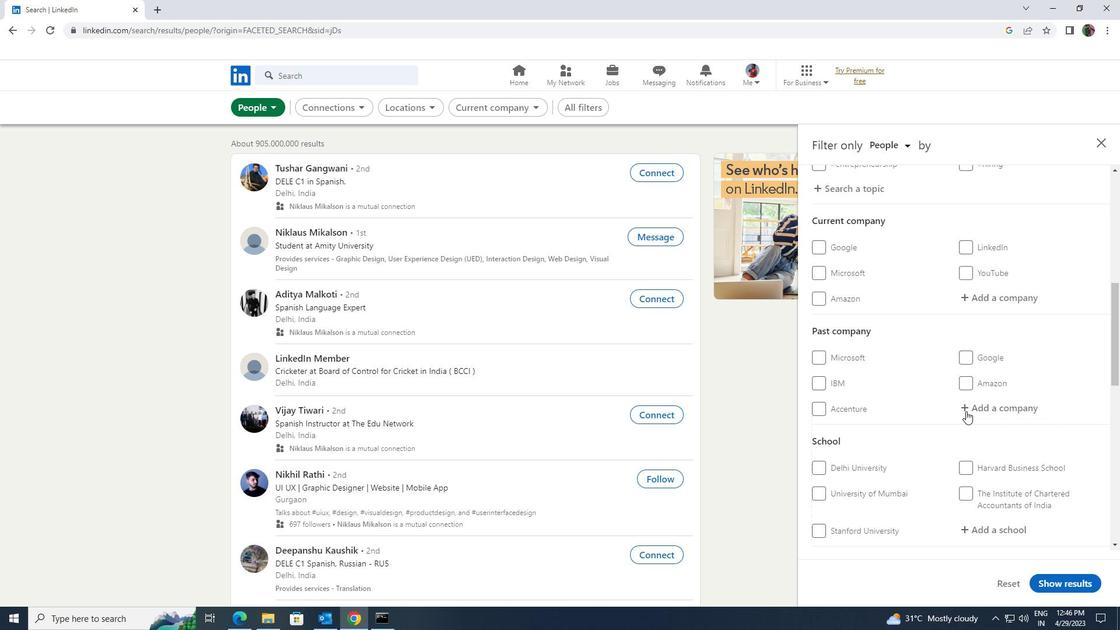 
Action: Mouse moved to (970, 363)
Screenshot: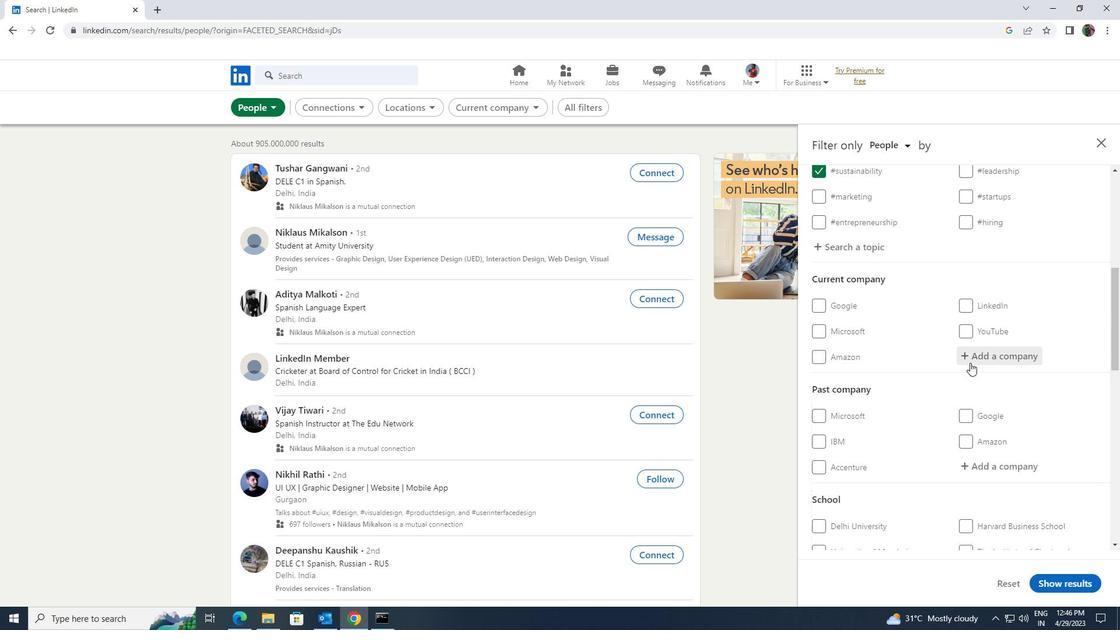 
Action: Mouse pressed left at (970, 363)
Screenshot: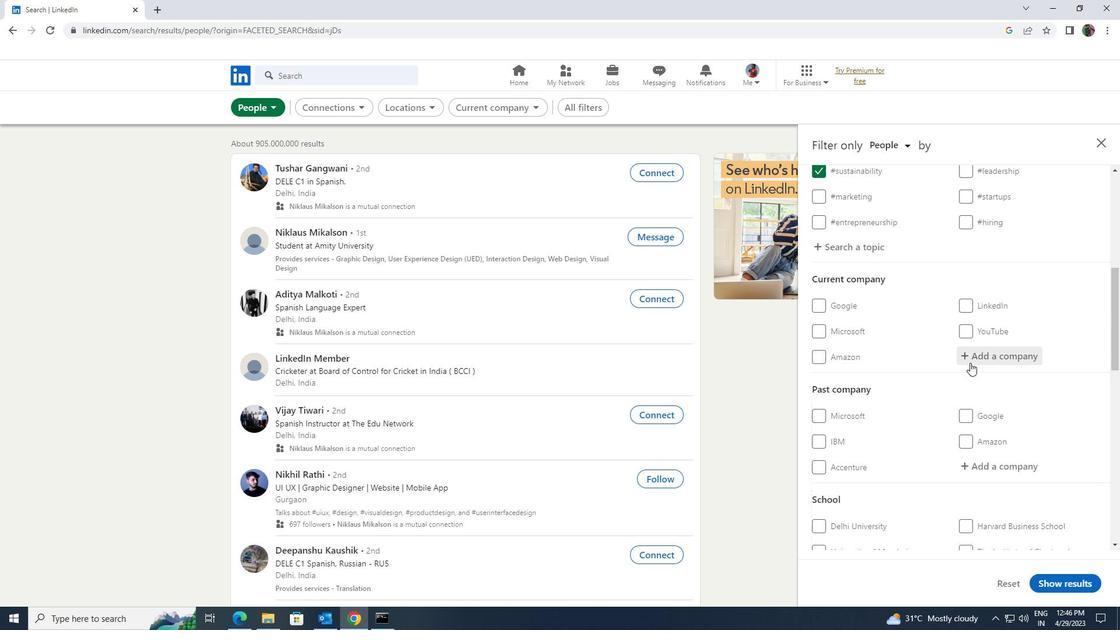 
Action: Key pressed <Key.shift>INFINITY<Key.space><Key.shift>RESE
Screenshot: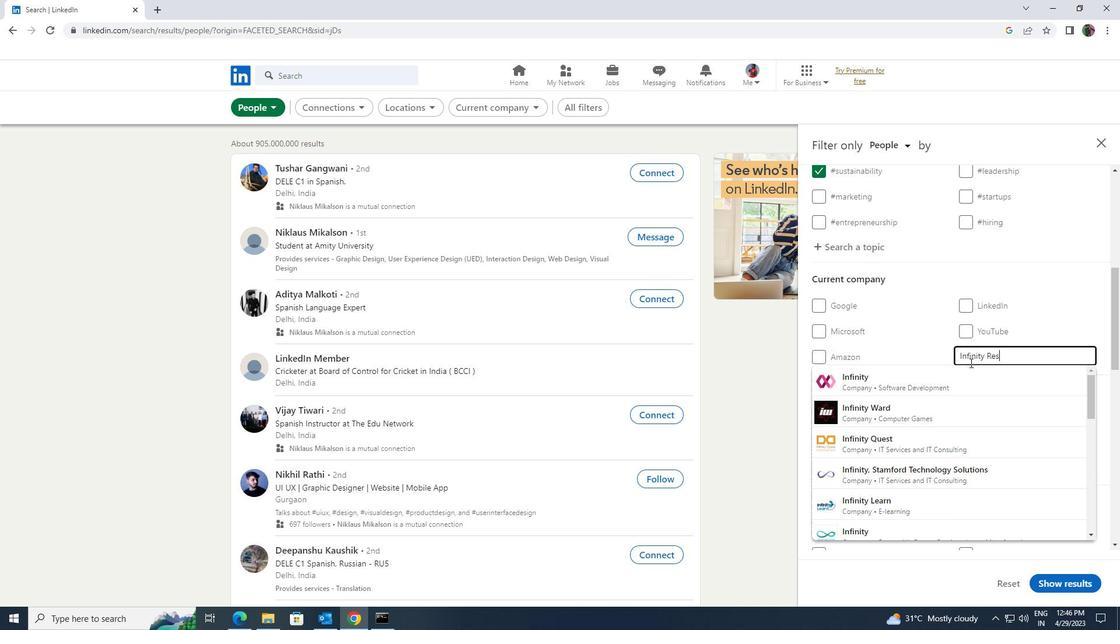 
Action: Mouse moved to (964, 378)
Screenshot: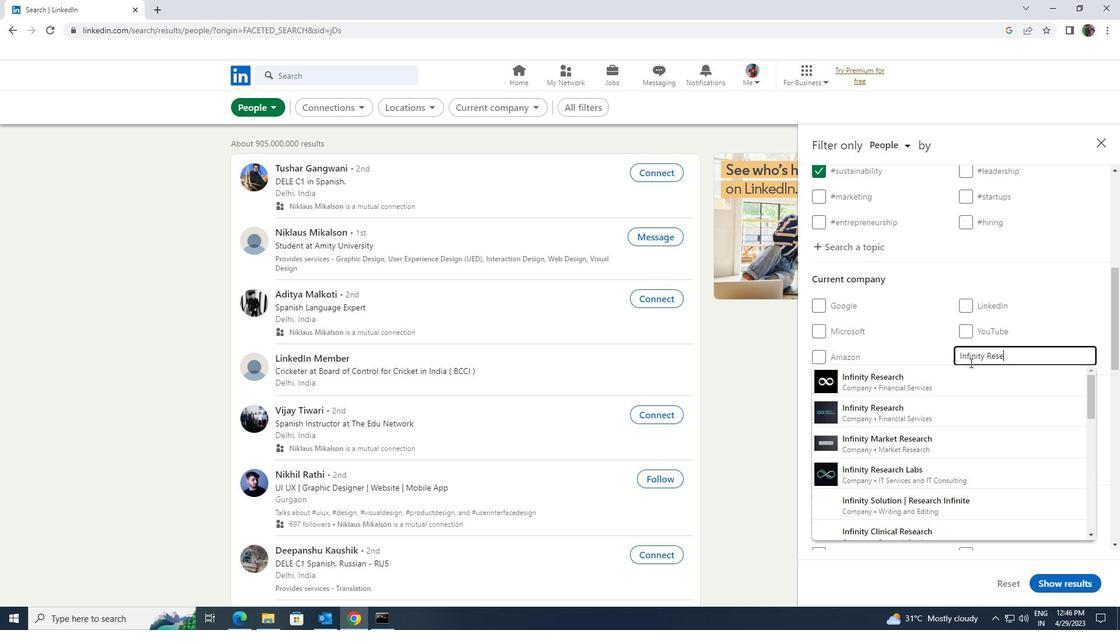 
Action: Mouse pressed left at (964, 378)
Screenshot: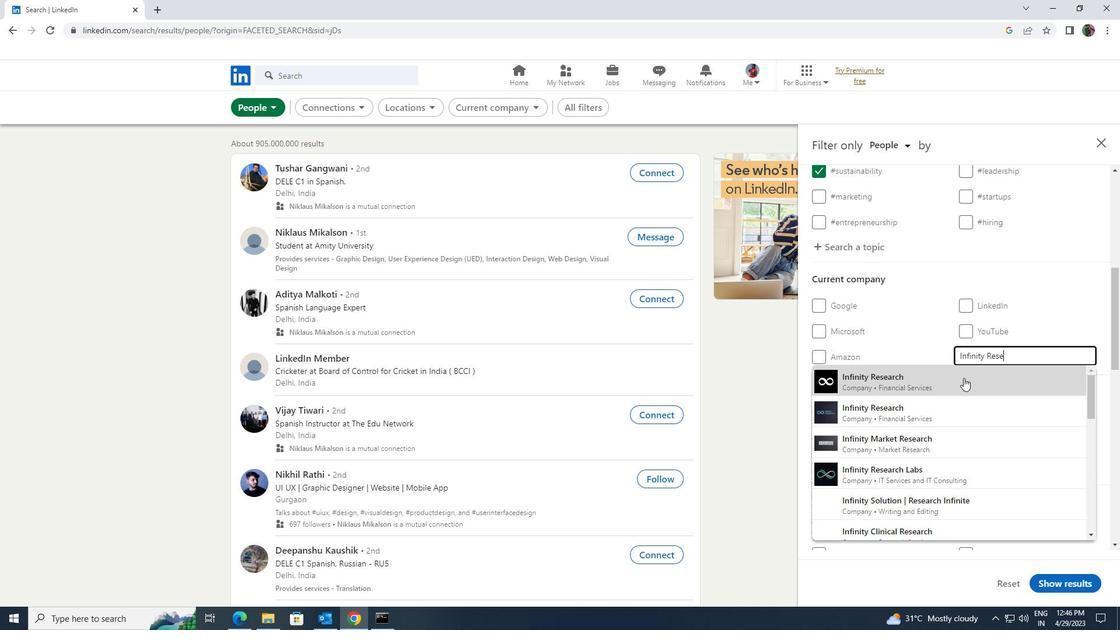 
Action: Mouse scrolled (964, 377) with delta (0, 0)
Screenshot: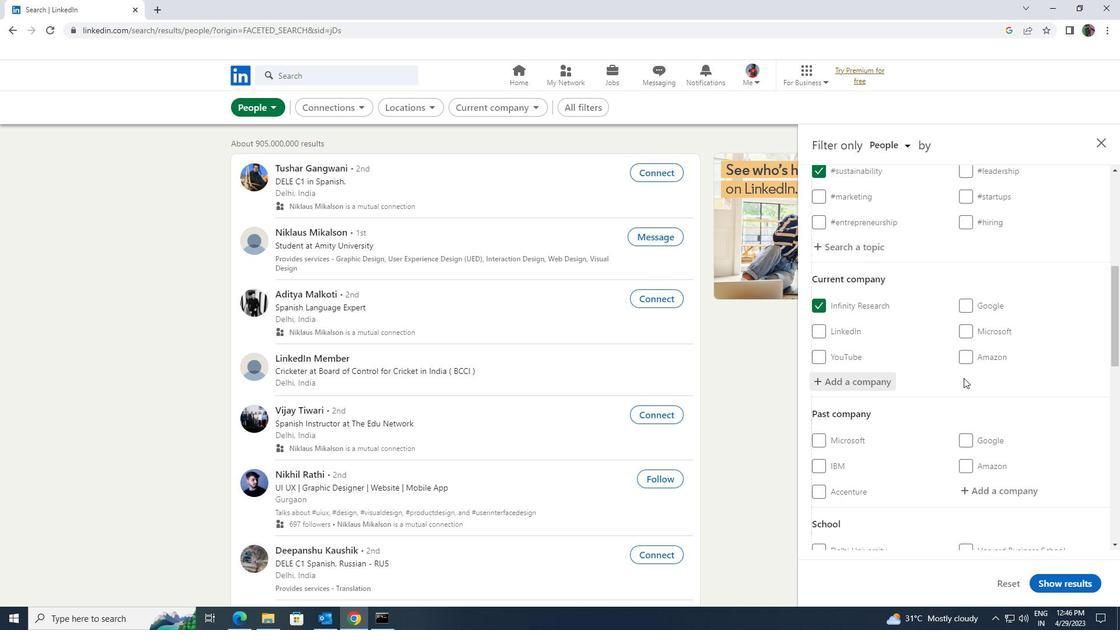
Action: Mouse scrolled (964, 377) with delta (0, 0)
Screenshot: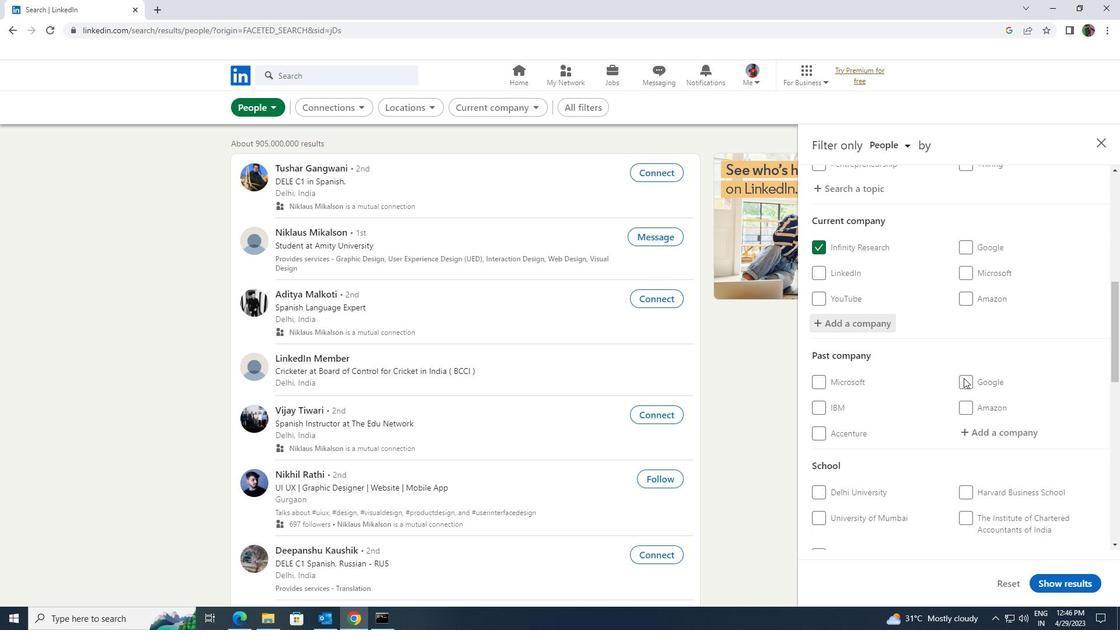
Action: Mouse scrolled (964, 377) with delta (0, 0)
Screenshot: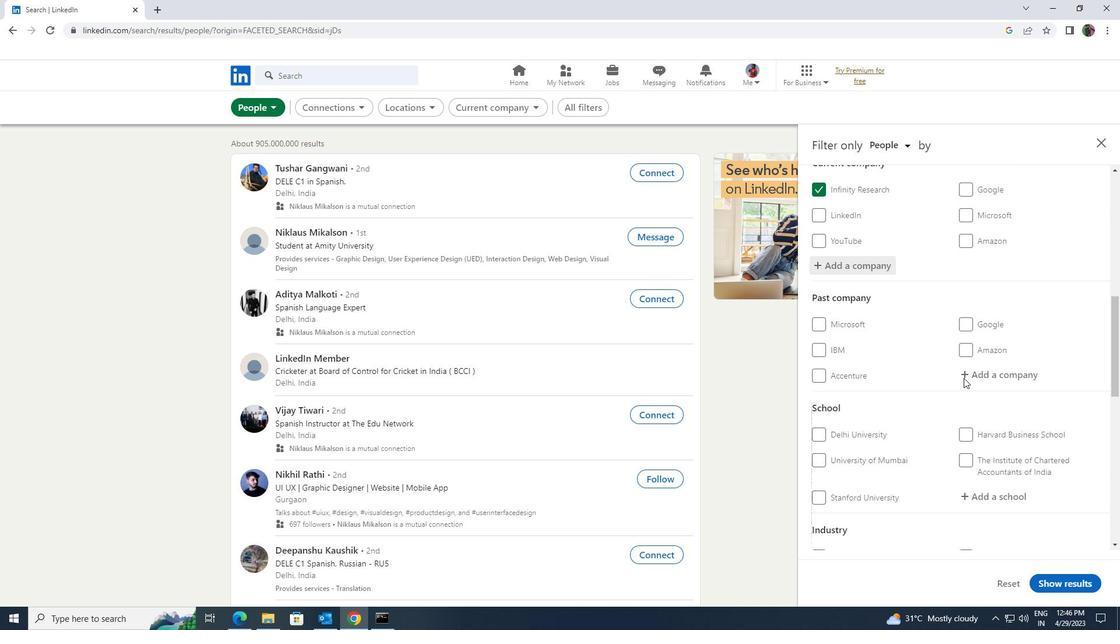 
Action: Mouse scrolled (964, 377) with delta (0, 0)
Screenshot: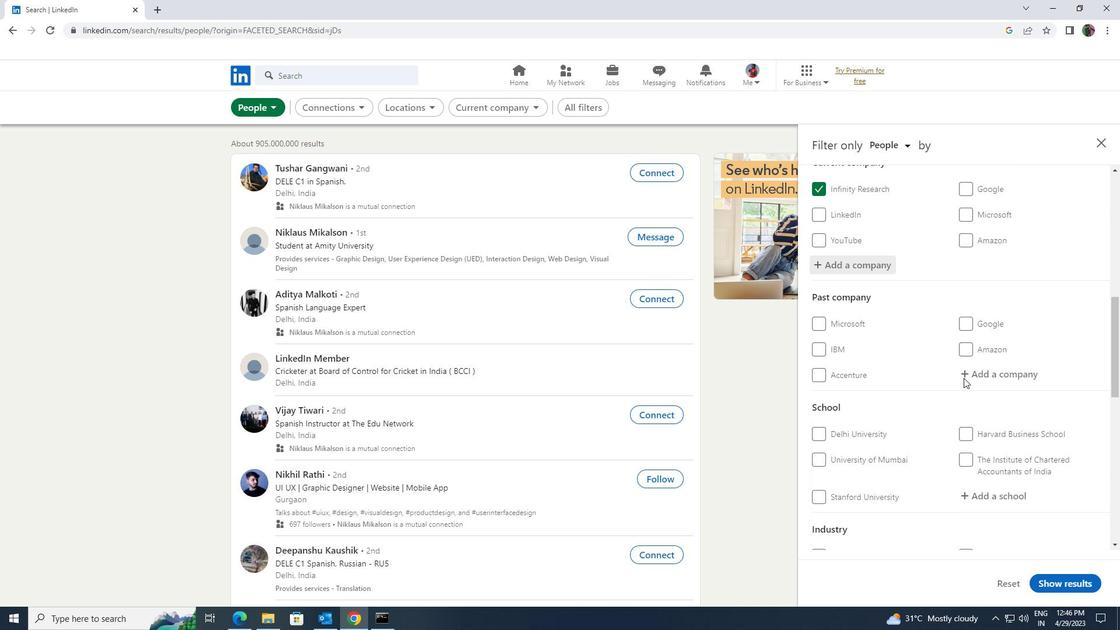 
Action: Mouse moved to (967, 374)
Screenshot: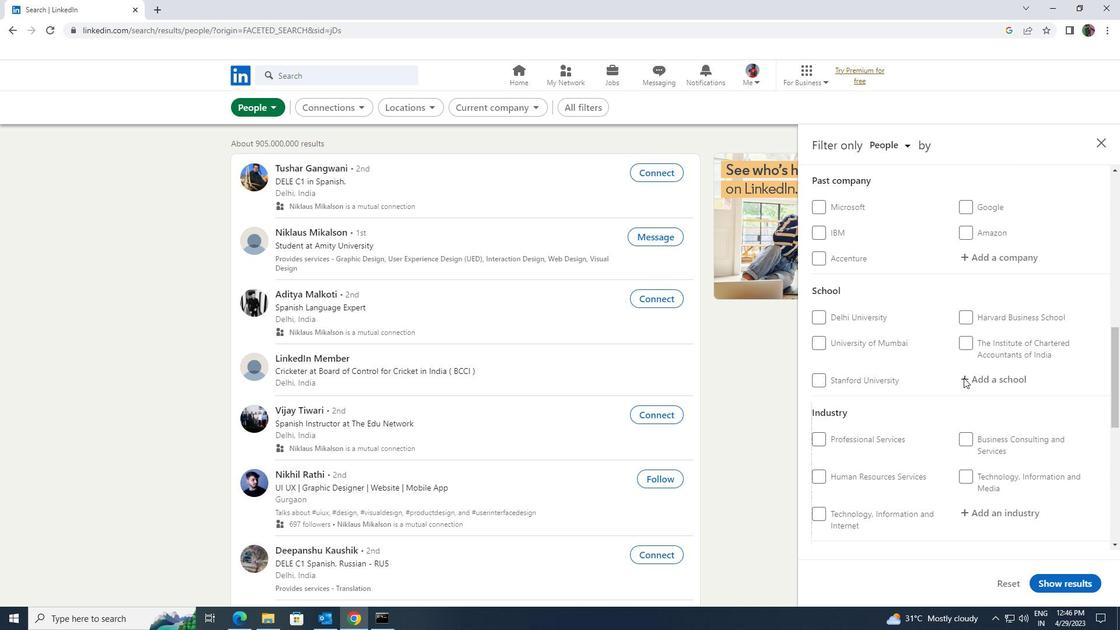 
Action: Mouse pressed left at (967, 374)
Screenshot: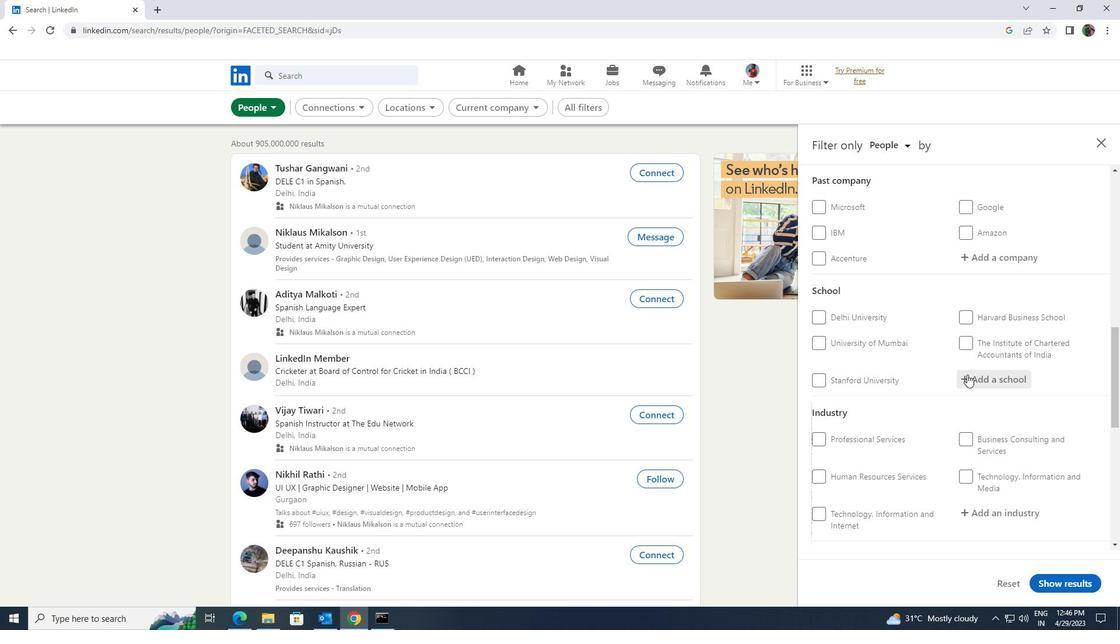 
Action: Key pressed <Key.shift><Key.shift><Key.shift><Key.shift><Key.shift>VIVEK
Screenshot: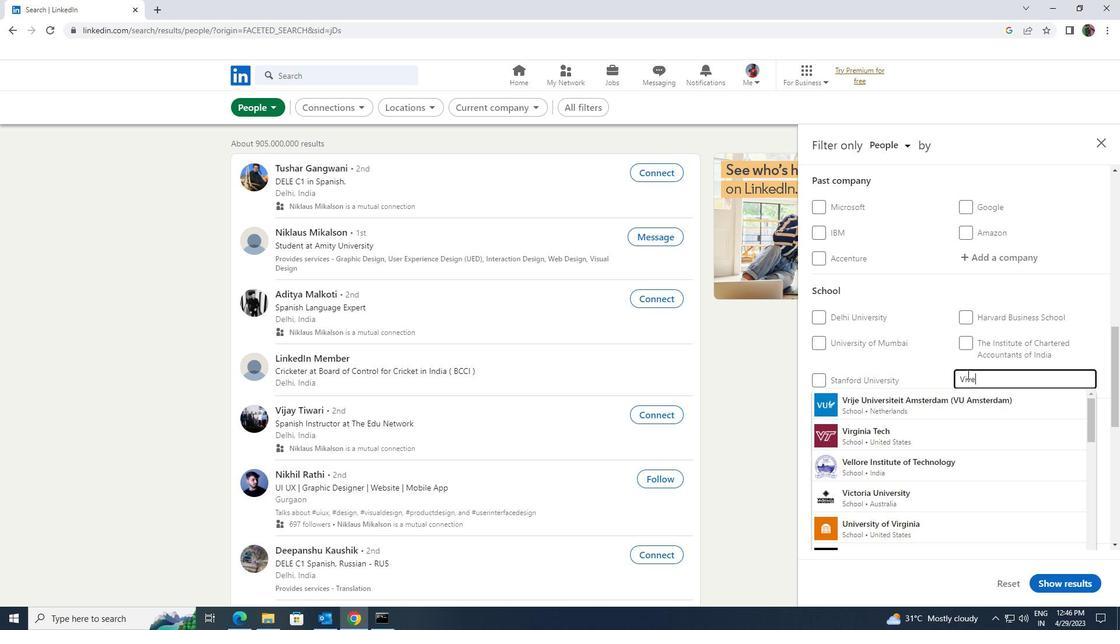 
Action: Mouse moved to (967, 374)
Screenshot: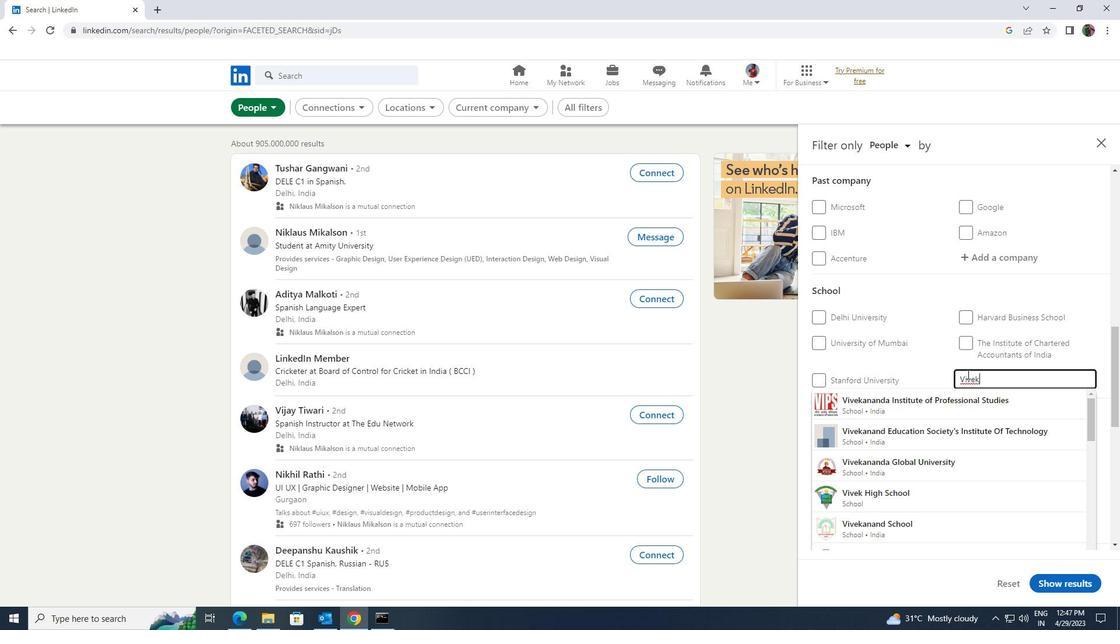 
Action: Key pressed ANA
Screenshot: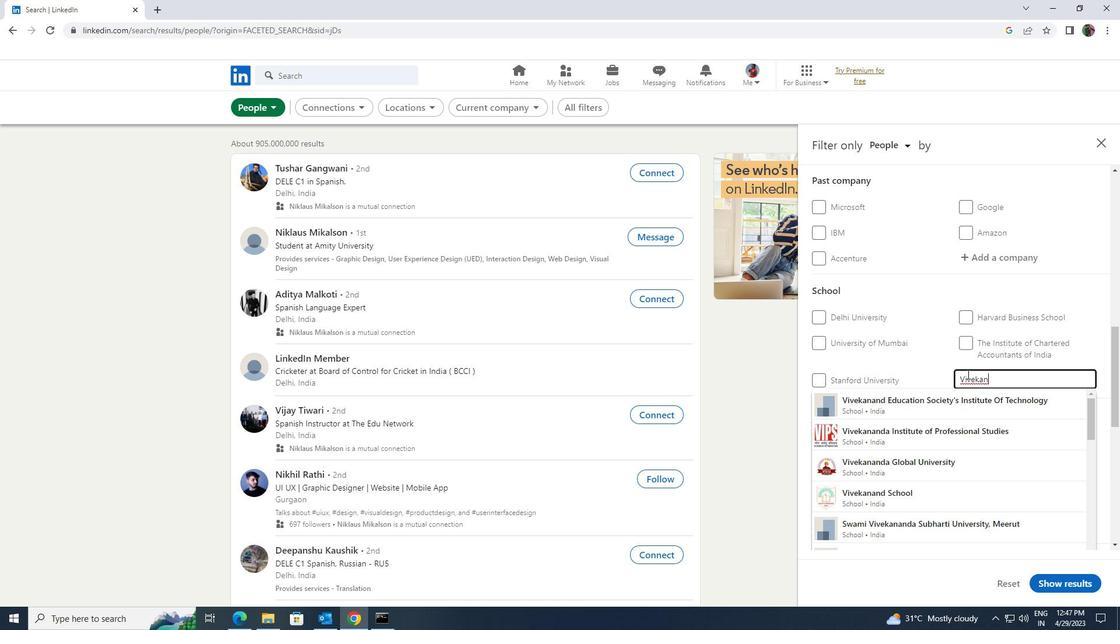 
Action: Mouse moved to (954, 519)
Screenshot: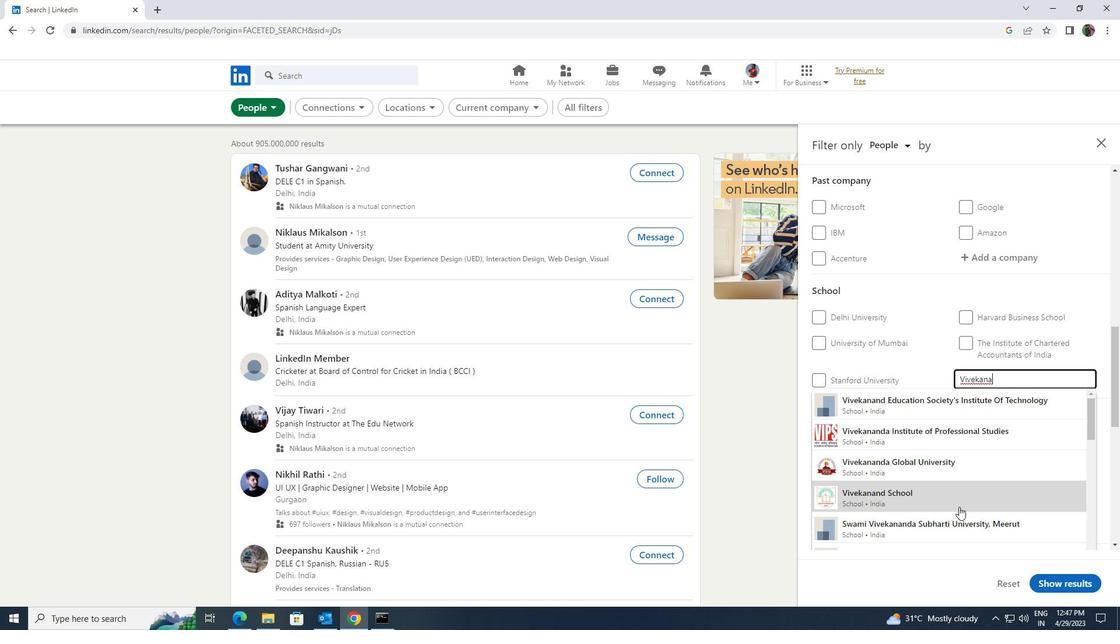 
Action: Mouse pressed left at (954, 519)
Screenshot: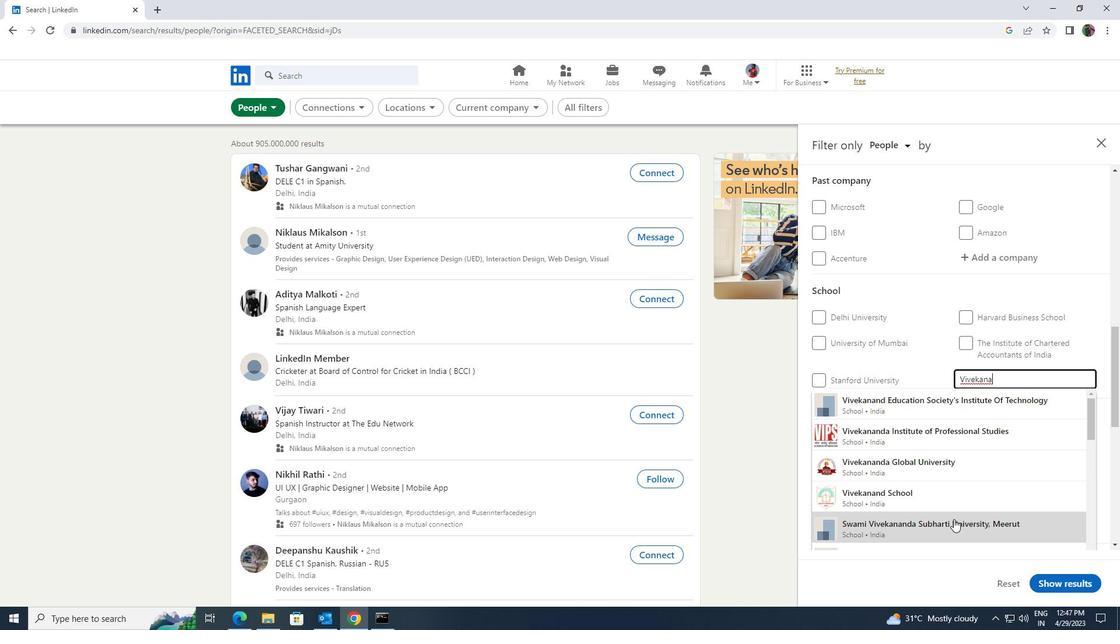 
Action: Mouse scrolled (954, 518) with delta (0, 0)
Screenshot: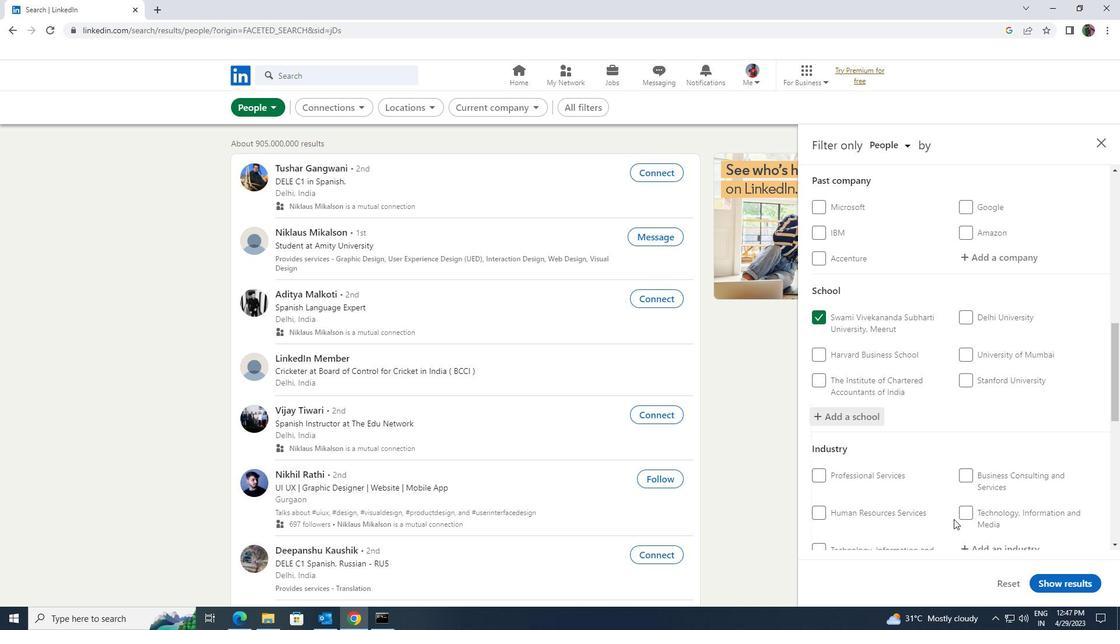 
Action: Mouse moved to (954, 519)
Screenshot: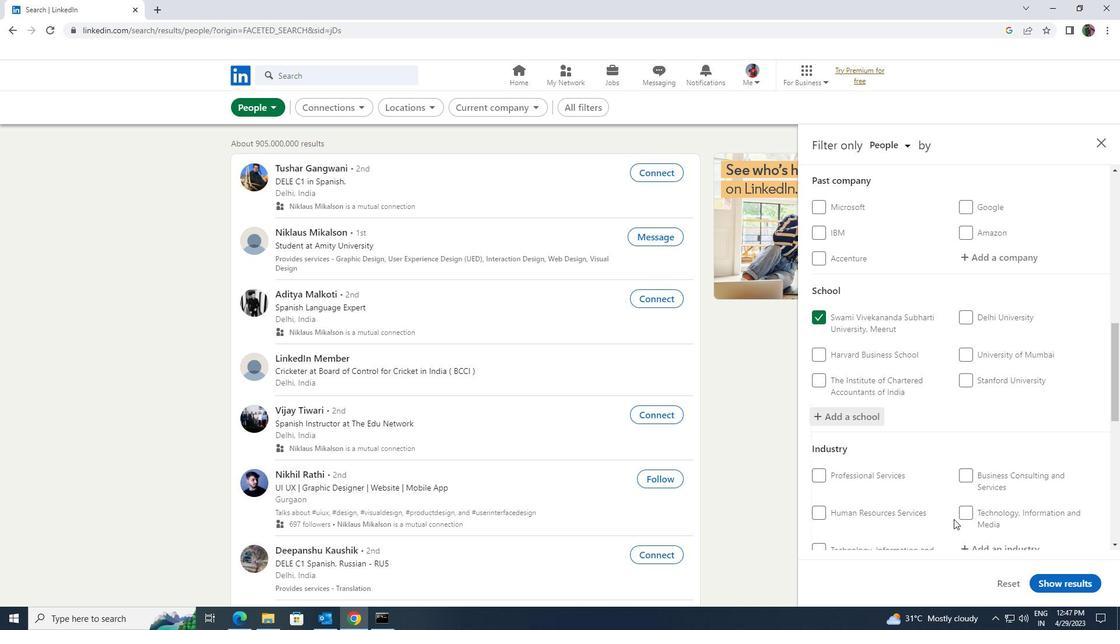 
Action: Mouse scrolled (954, 518) with delta (0, 0)
Screenshot: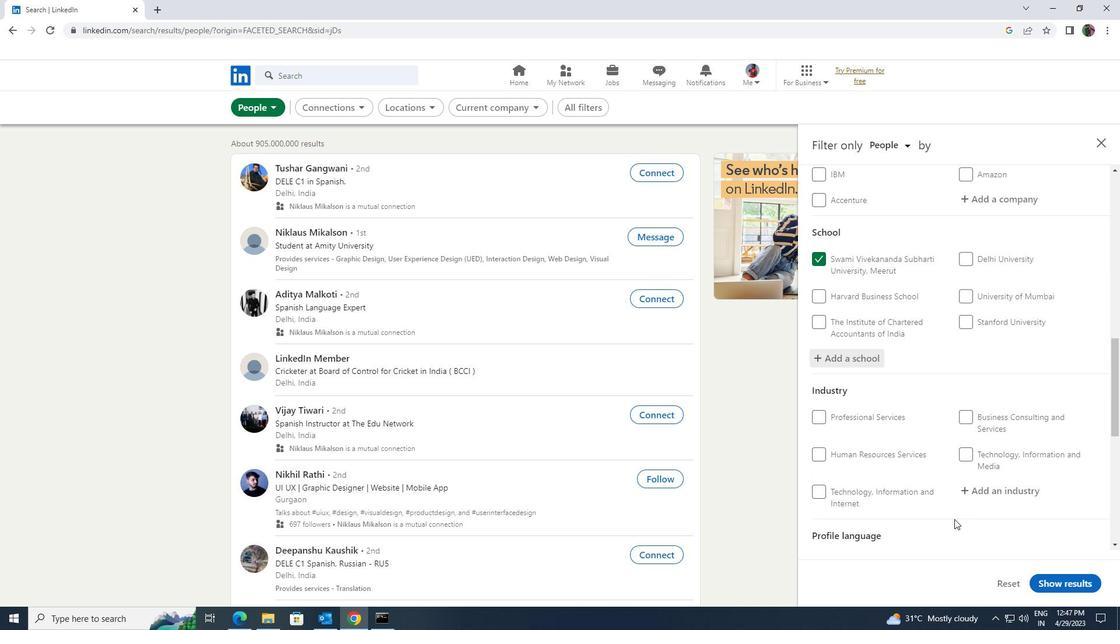 
Action: Mouse moved to (995, 433)
Screenshot: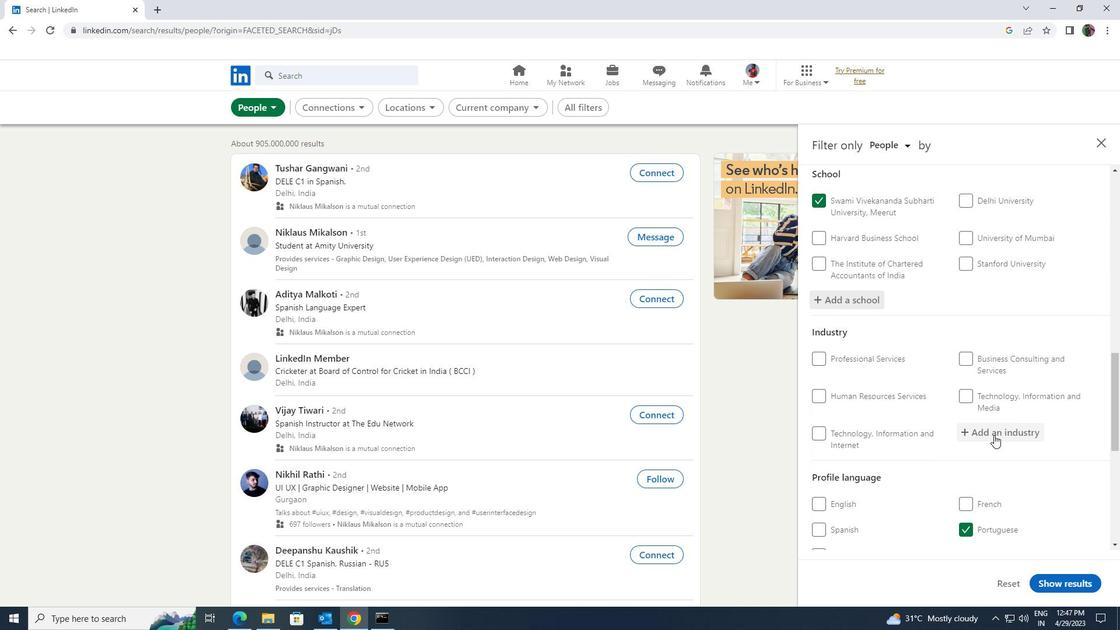 
Action: Mouse pressed left at (995, 433)
Screenshot: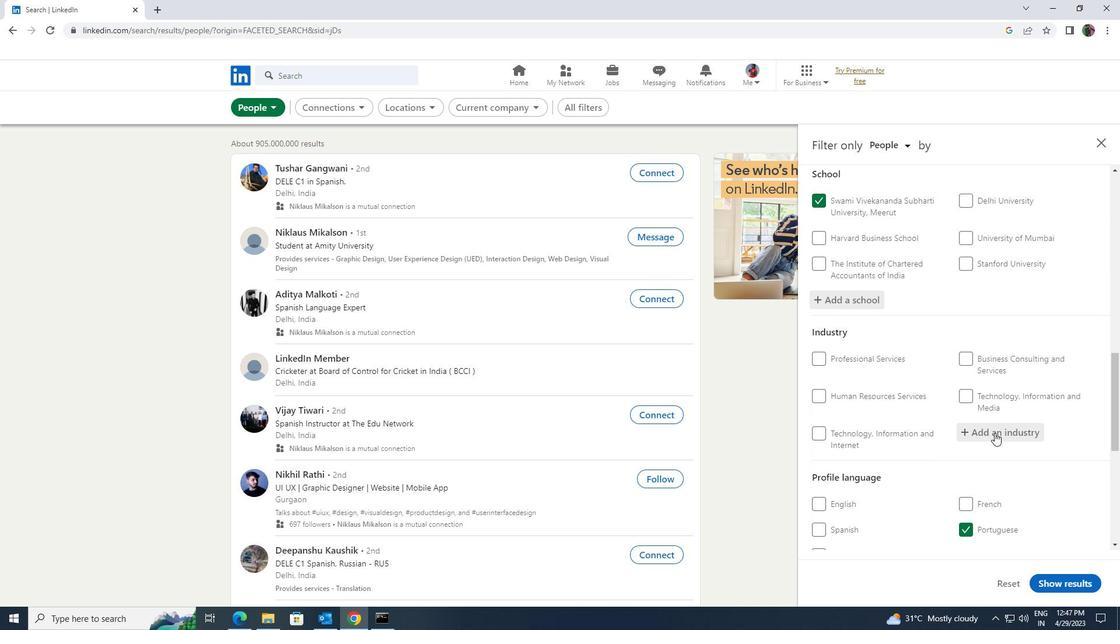 
Action: Key pressed <Key.shift>RENE
Screenshot: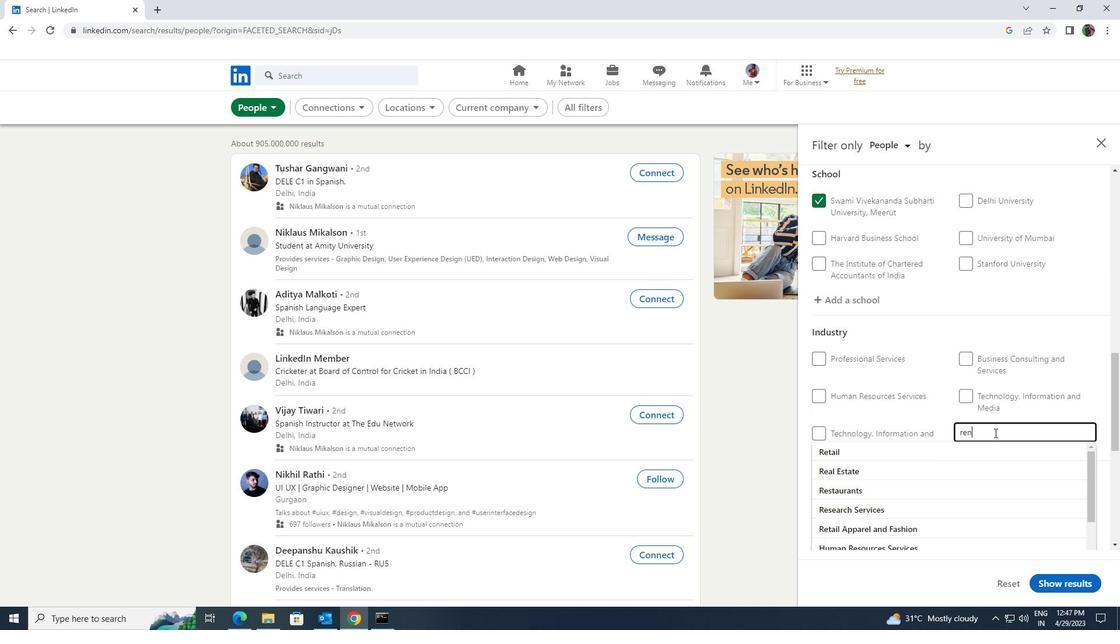 
Action: Mouse moved to (995, 434)
Screenshot: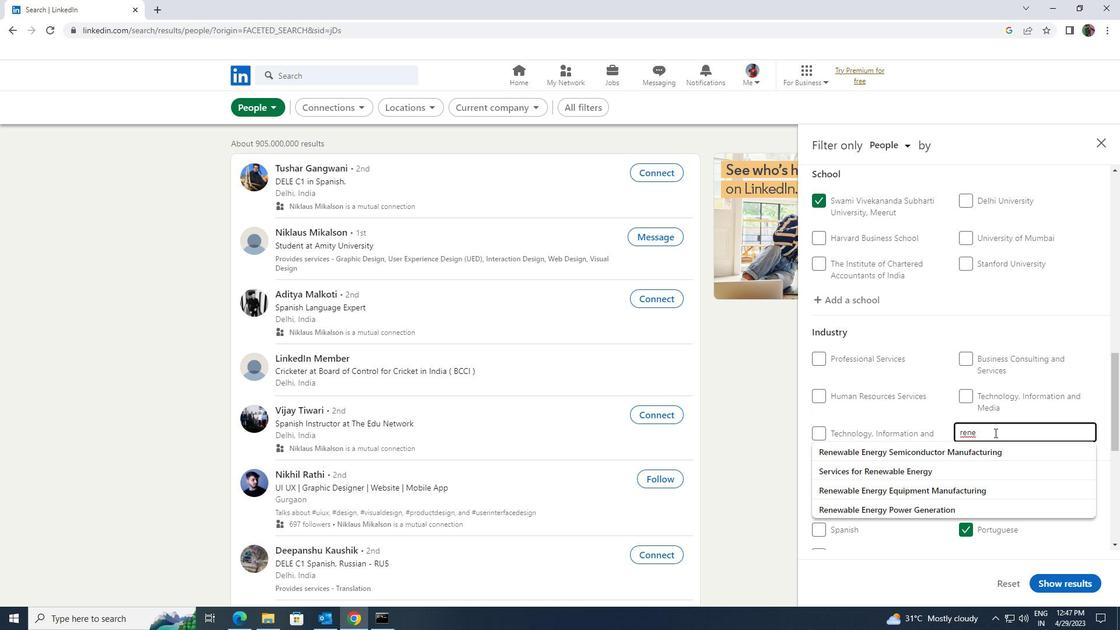 
Action: Key pressed WABLE<Key.space>ENERGY<Key.enter>
Screenshot: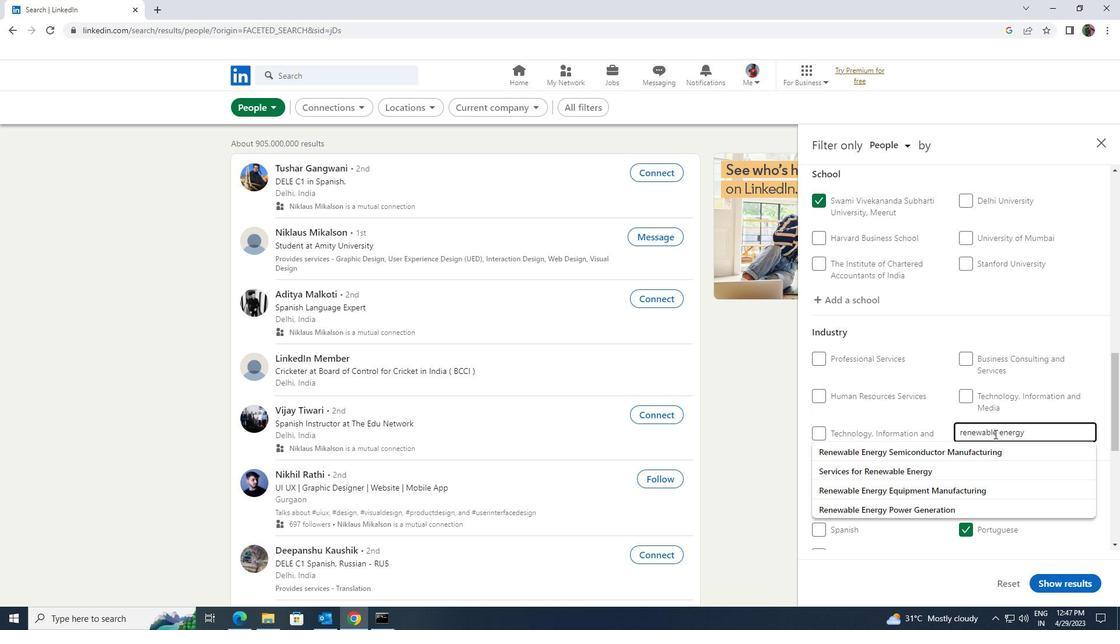 
Action: Mouse moved to (986, 441)
Screenshot: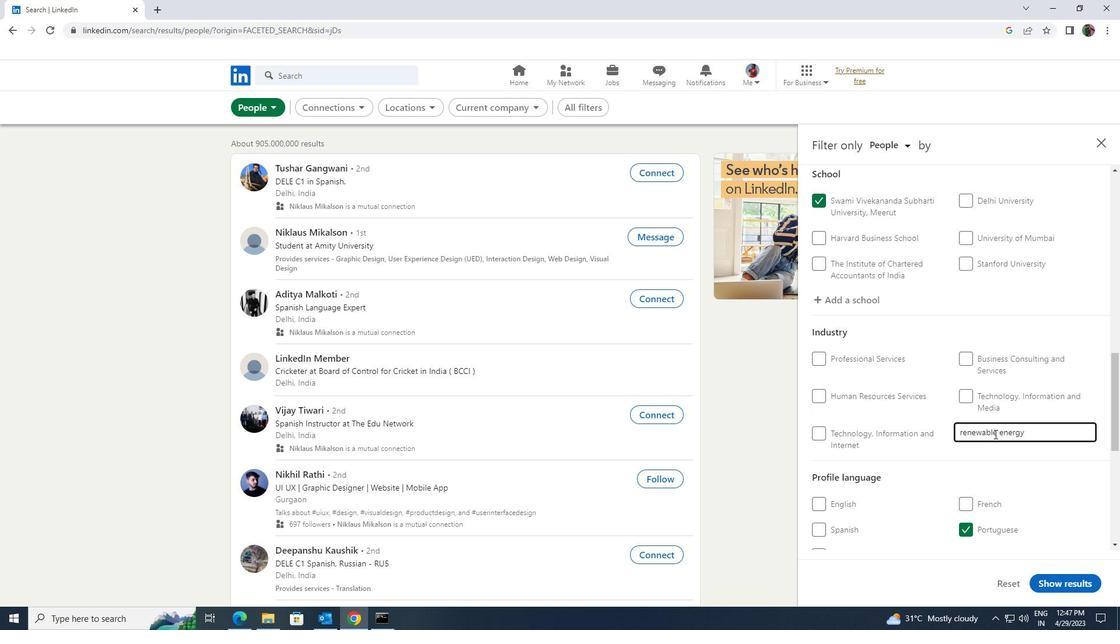 
Action: Mouse scrolled (986, 440) with delta (0, 0)
Screenshot: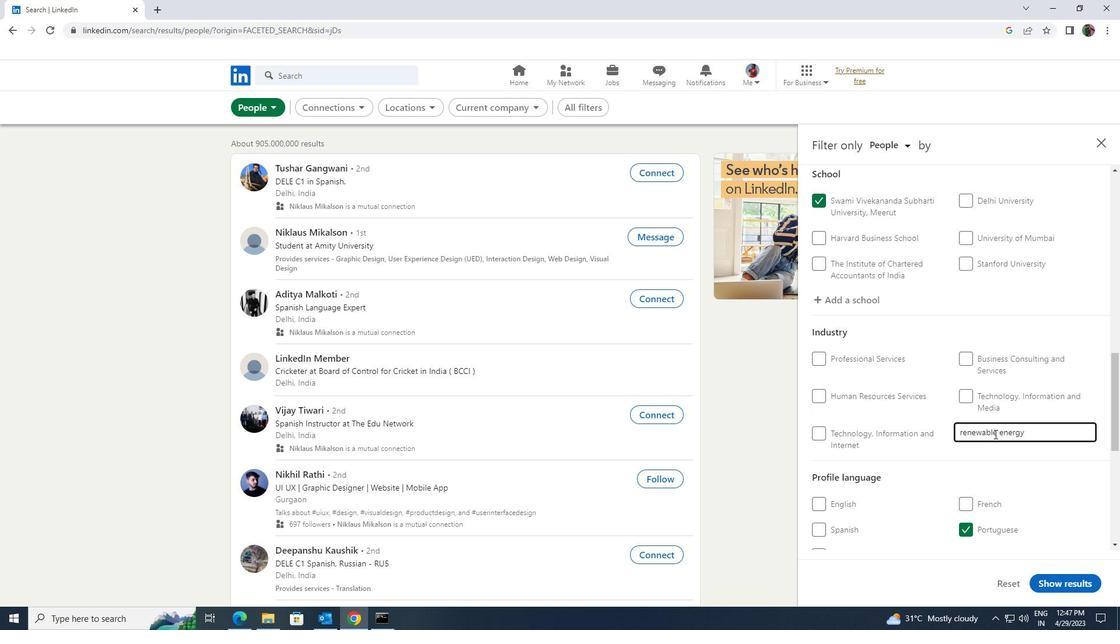 
Action: Mouse scrolled (986, 440) with delta (0, 0)
Screenshot: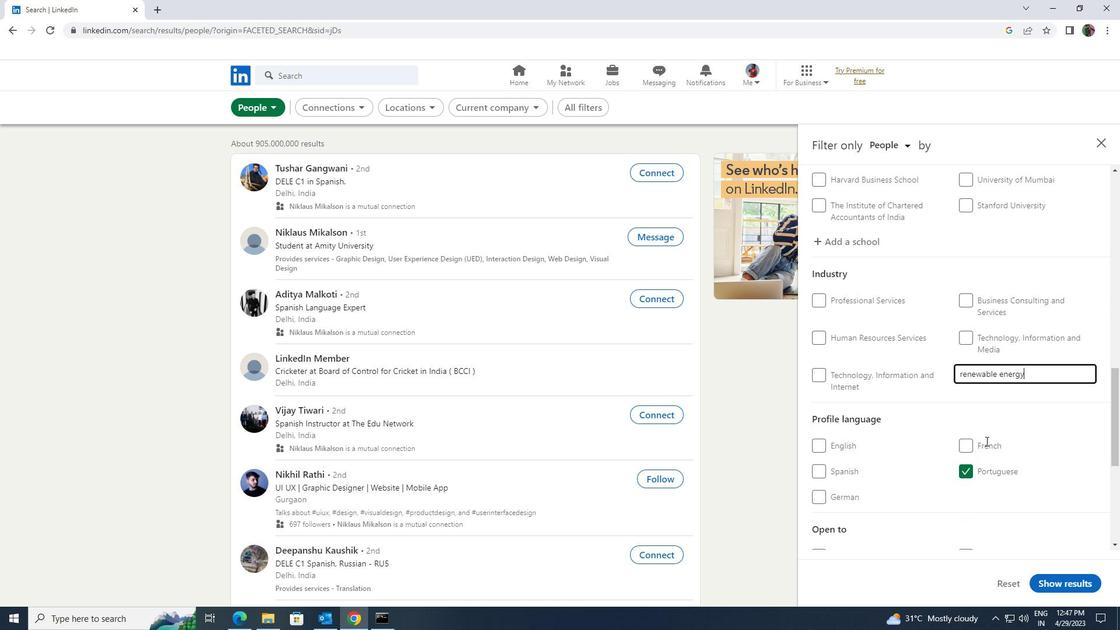 
Action: Mouse scrolled (986, 440) with delta (0, 0)
Screenshot: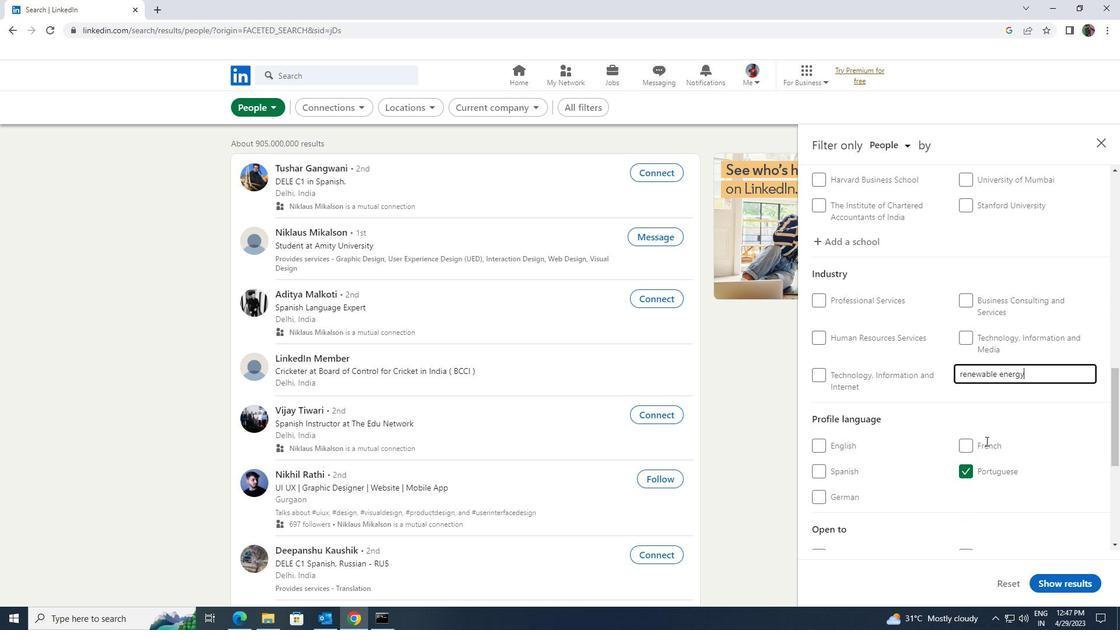 
Action: Mouse scrolled (986, 440) with delta (0, 0)
Screenshot: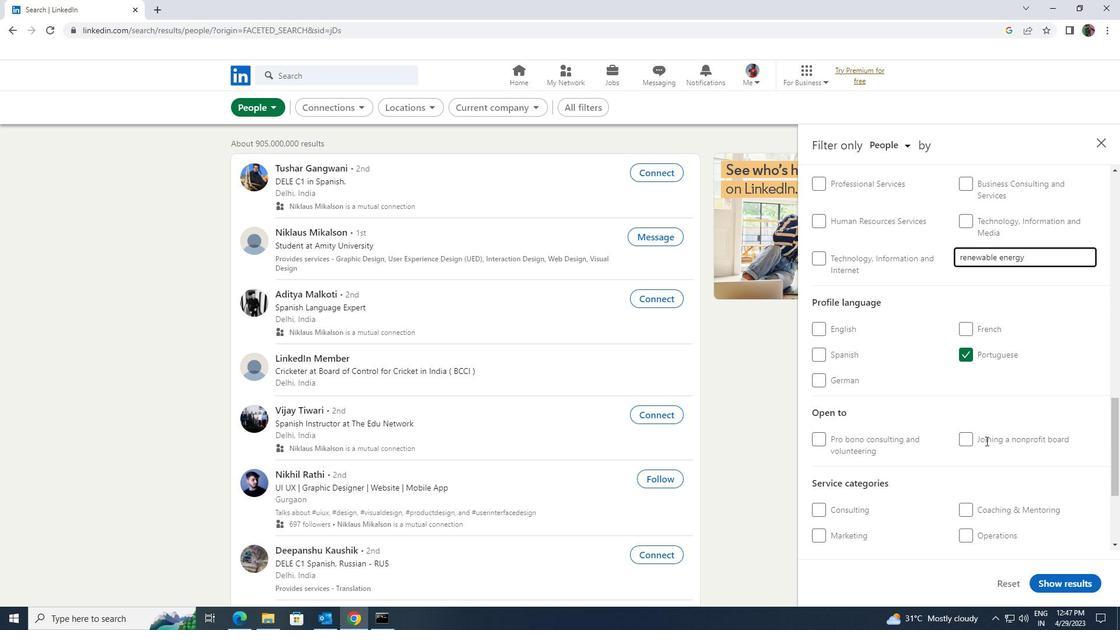 
Action: Mouse scrolled (986, 440) with delta (0, 0)
Screenshot: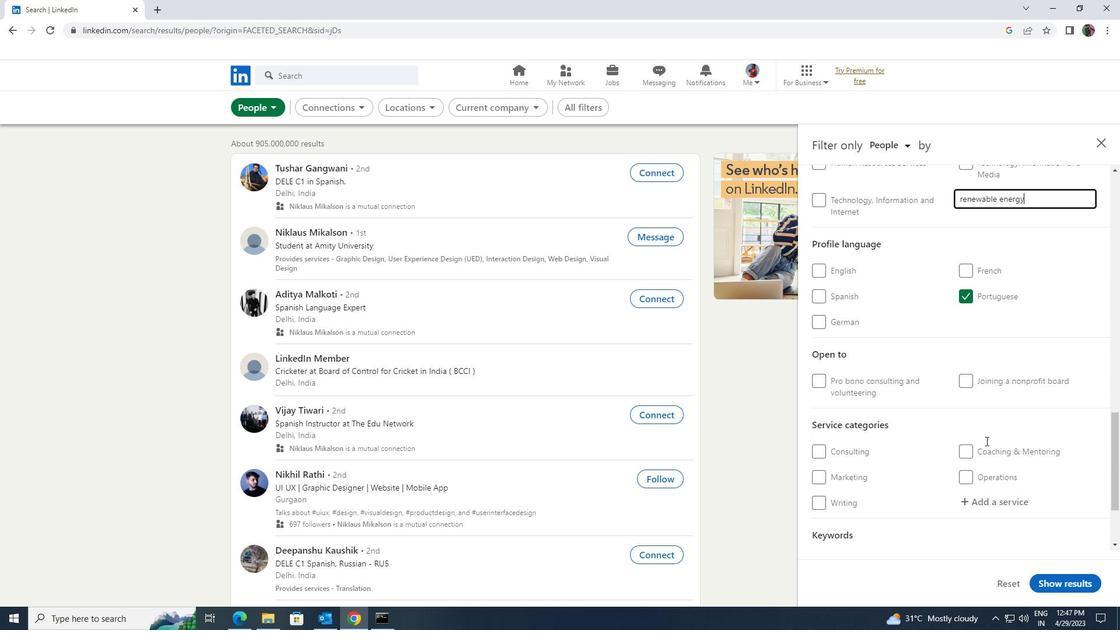 
Action: Mouse moved to (985, 441)
Screenshot: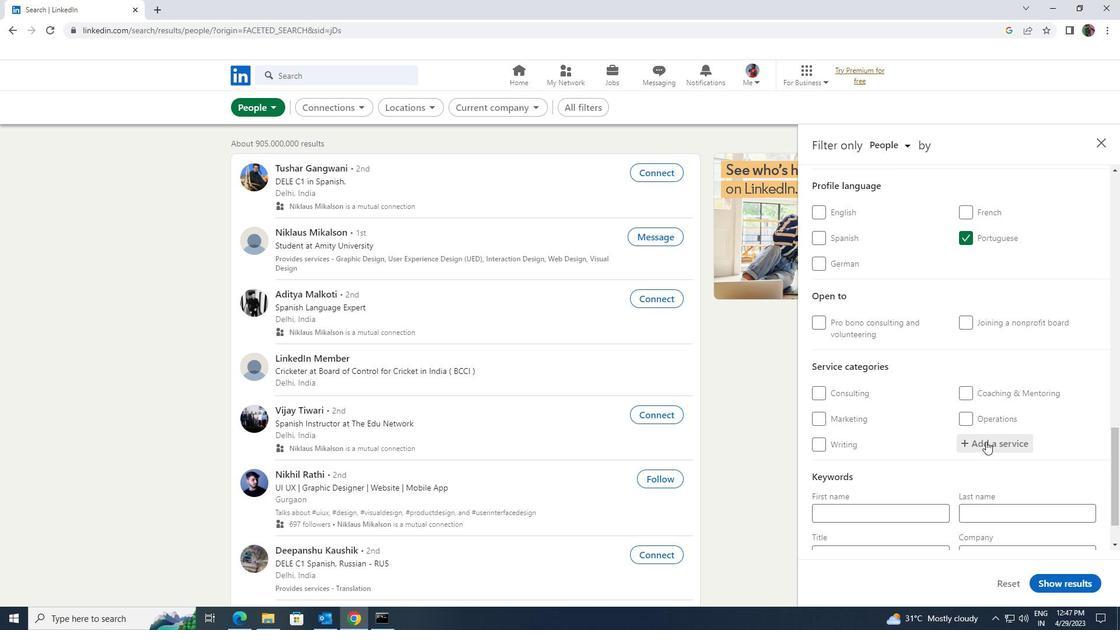 
Action: Mouse pressed left at (985, 441)
Screenshot: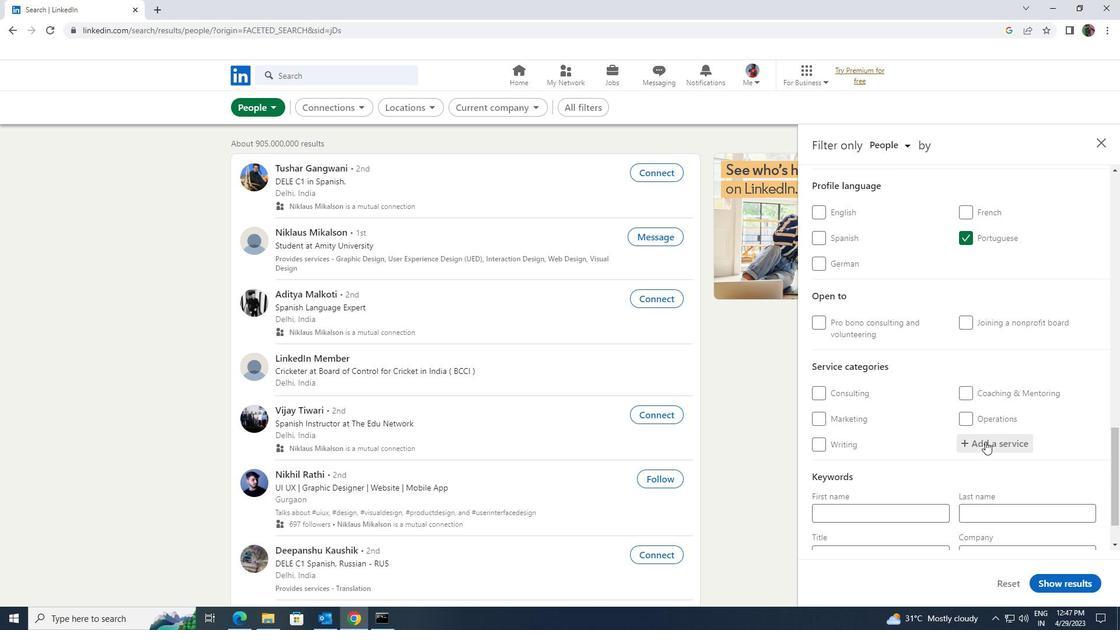 
Action: Key pressed <Key.shift>VIDEO<Key.space>
Screenshot: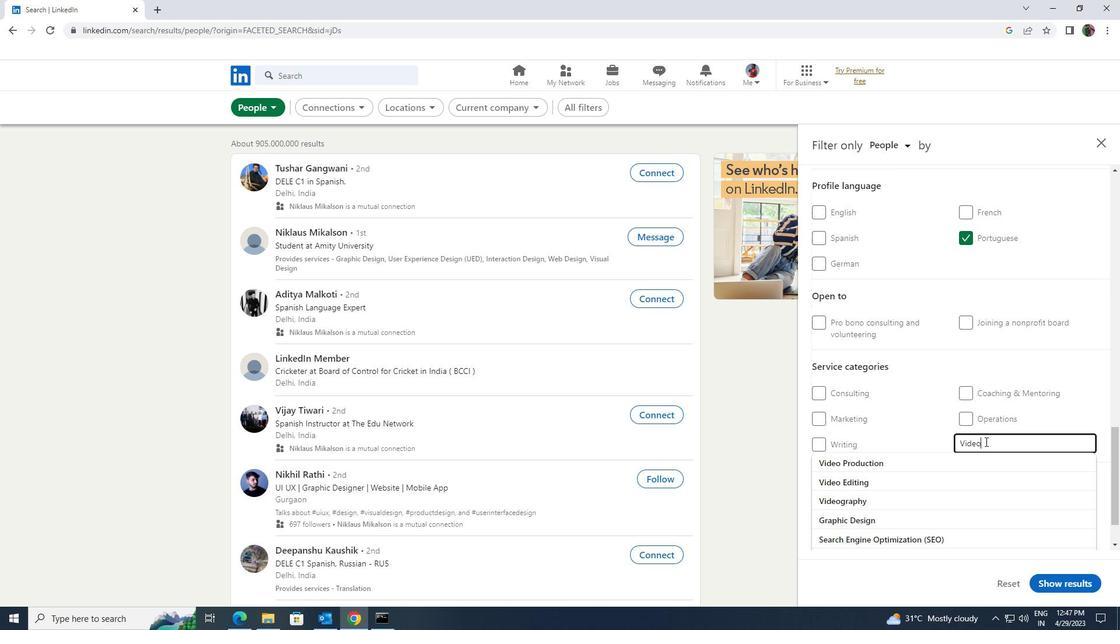 
Action: Mouse moved to (968, 479)
Screenshot: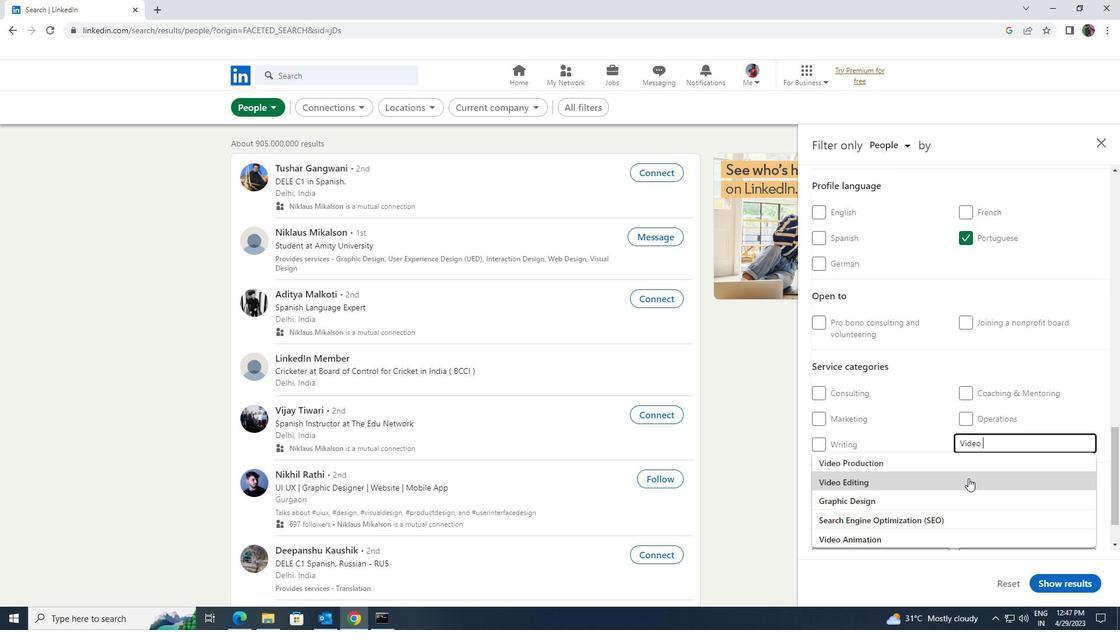 
Action: Mouse pressed left at (968, 479)
Screenshot: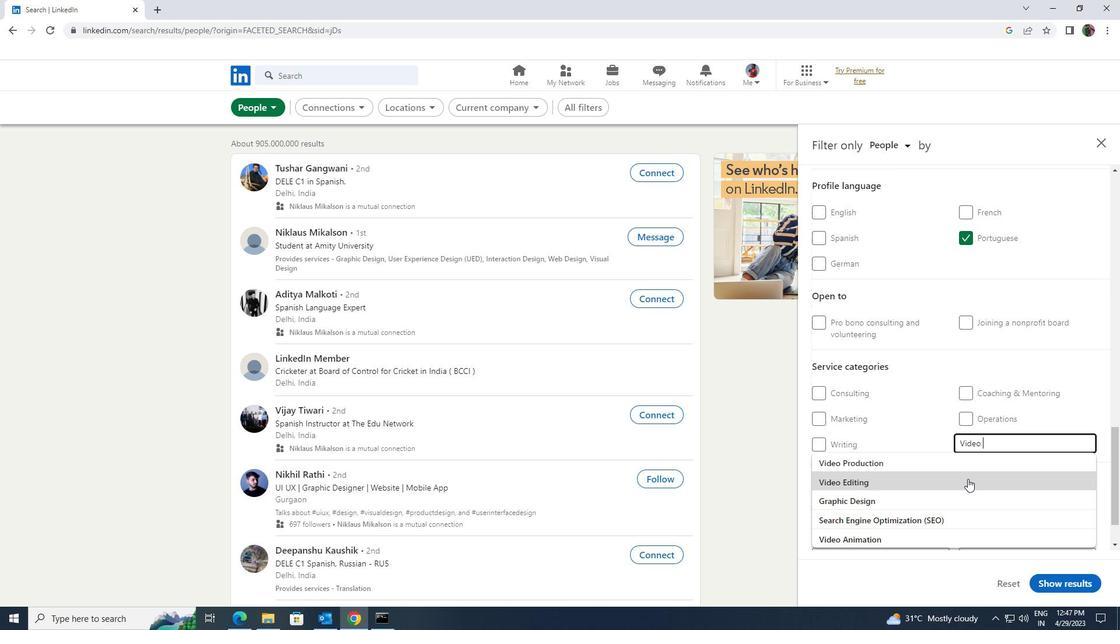 
Action: Mouse scrolled (968, 479) with delta (0, 0)
Screenshot: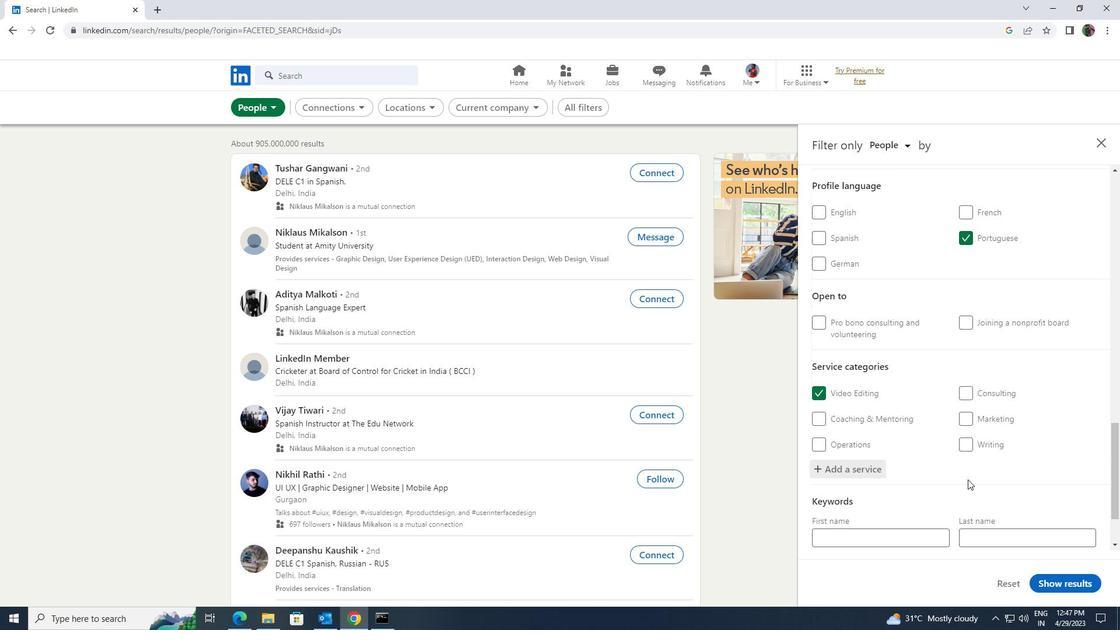 
Action: Mouse scrolled (968, 479) with delta (0, 0)
Screenshot: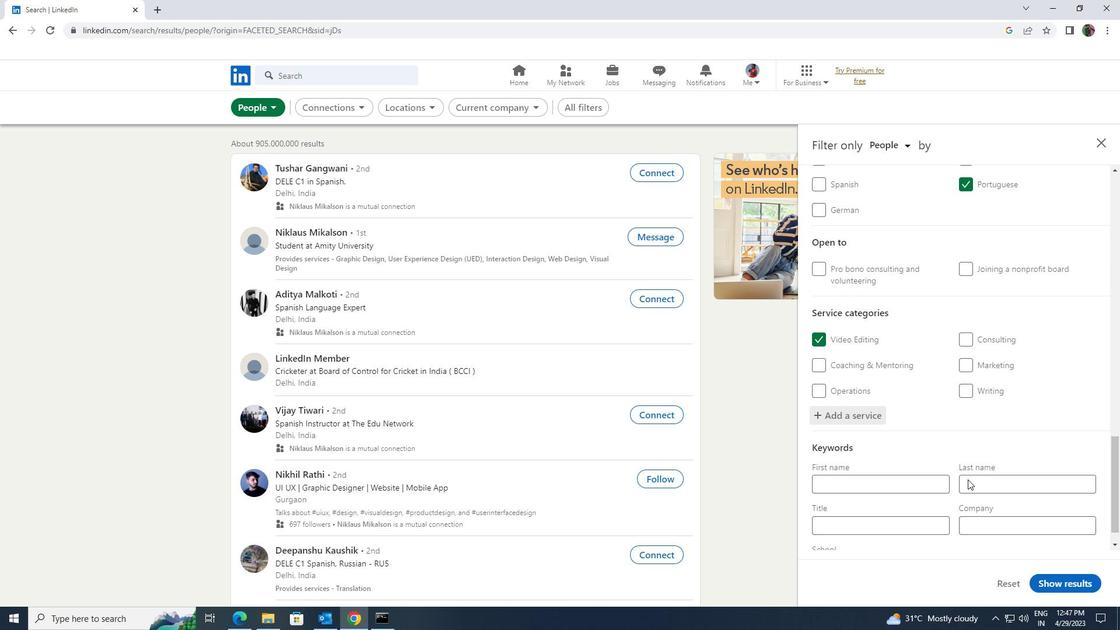 
Action: Mouse scrolled (968, 479) with delta (0, 0)
Screenshot: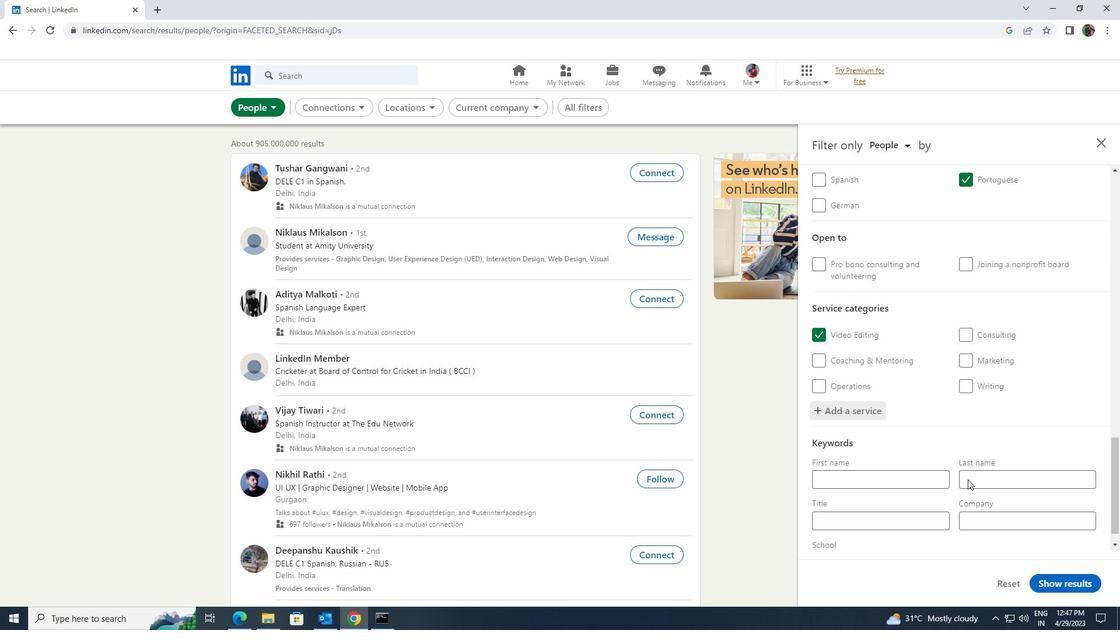 
Action: Mouse moved to (930, 498)
Screenshot: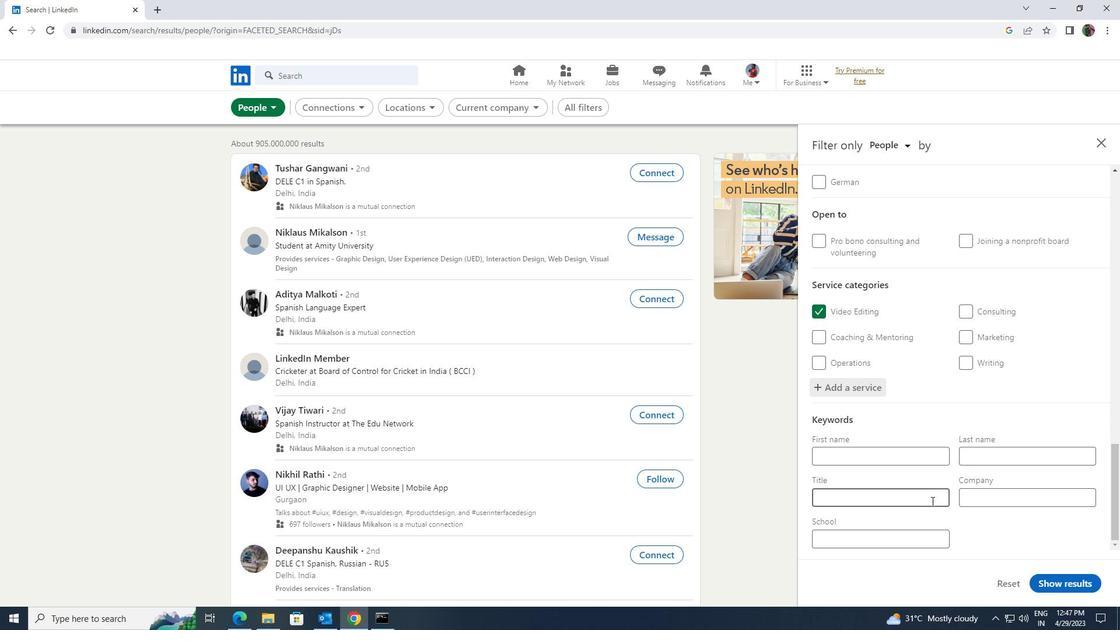 
Action: Mouse pressed left at (930, 498)
Screenshot: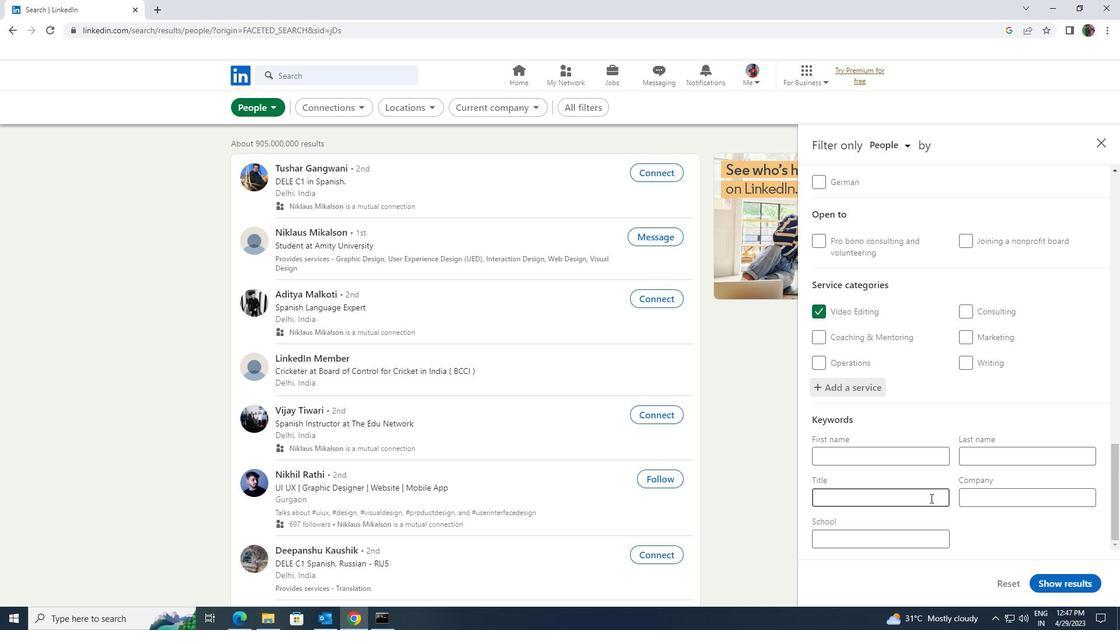 
Action: Mouse moved to (930, 498)
Screenshot: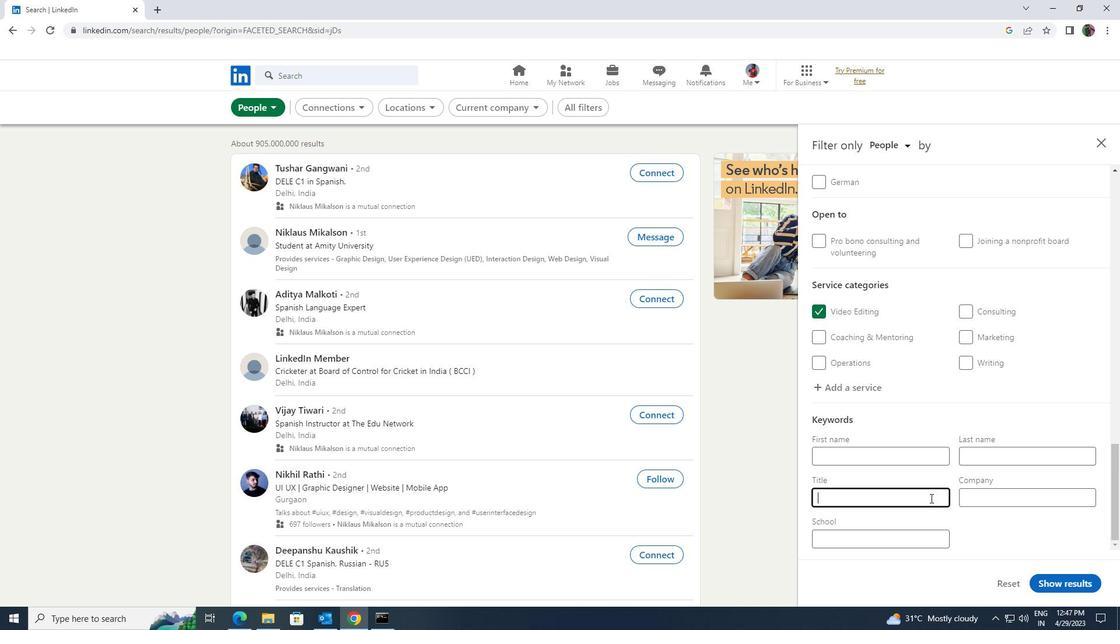 
Action: Key pressed <Key.shift>CUSROMER<Key.space><Key.shift><Key.shift>D<Key.backspace>SERVICE<Key.space>MANAGER
Screenshot: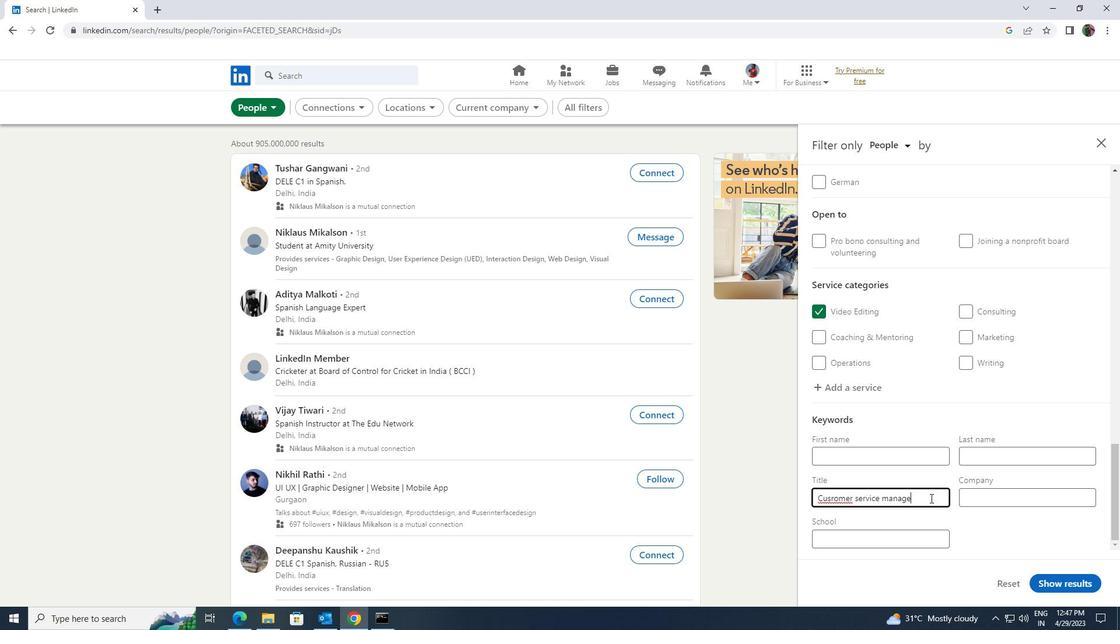 
Action: Mouse moved to (1043, 580)
Screenshot: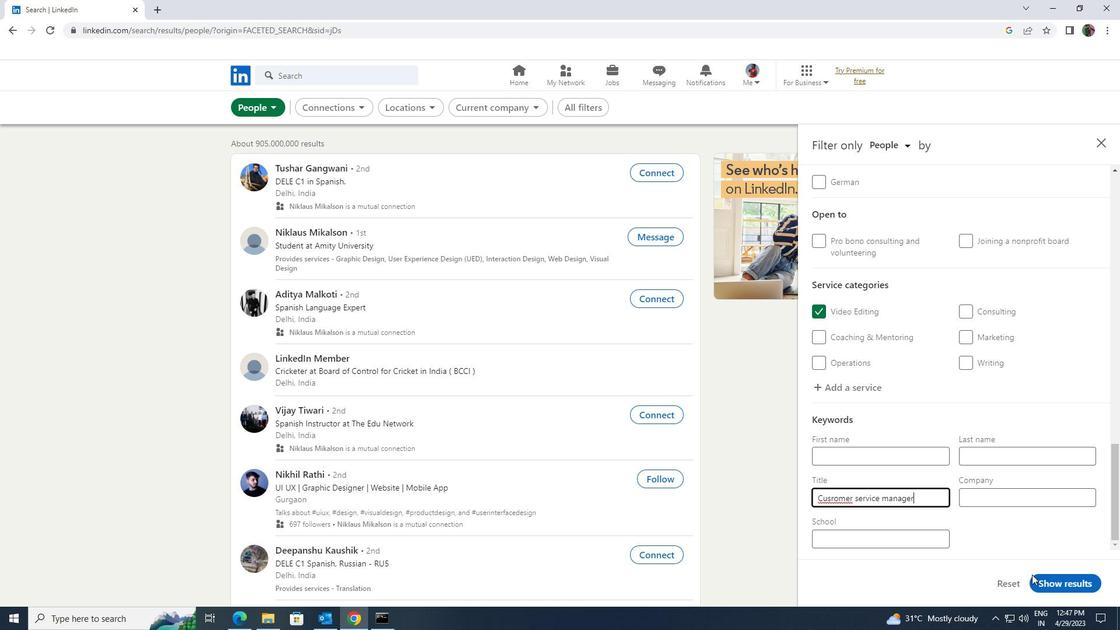 
Action: Mouse pressed left at (1043, 580)
Screenshot: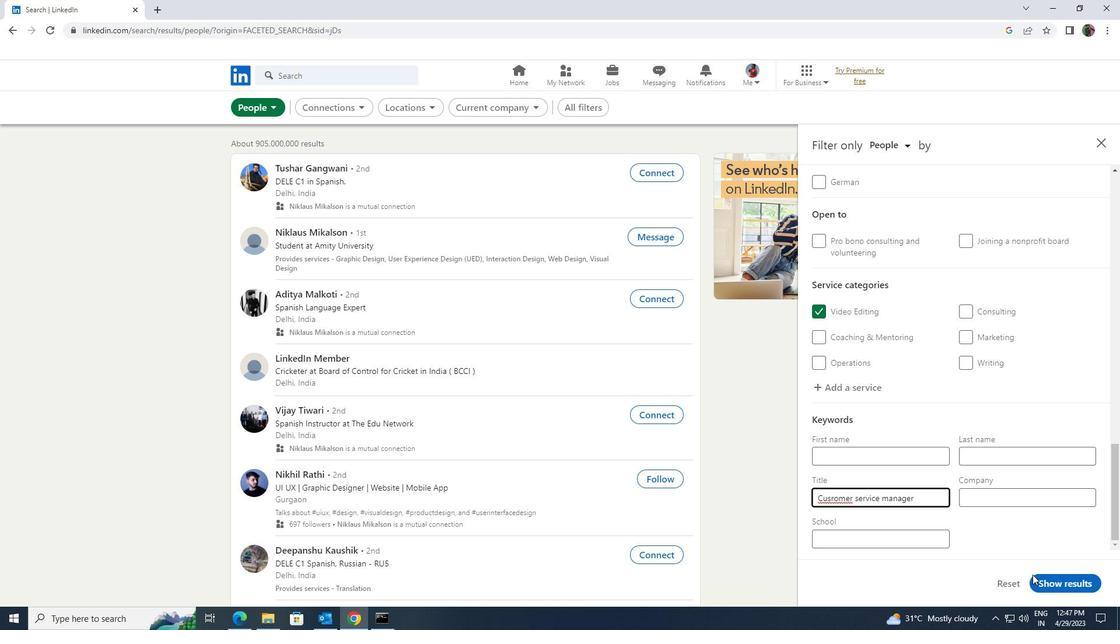
